 Task: Check the sale-to-list ratio of french doors in the last 1 year.
Action: Mouse moved to (930, 243)
Screenshot: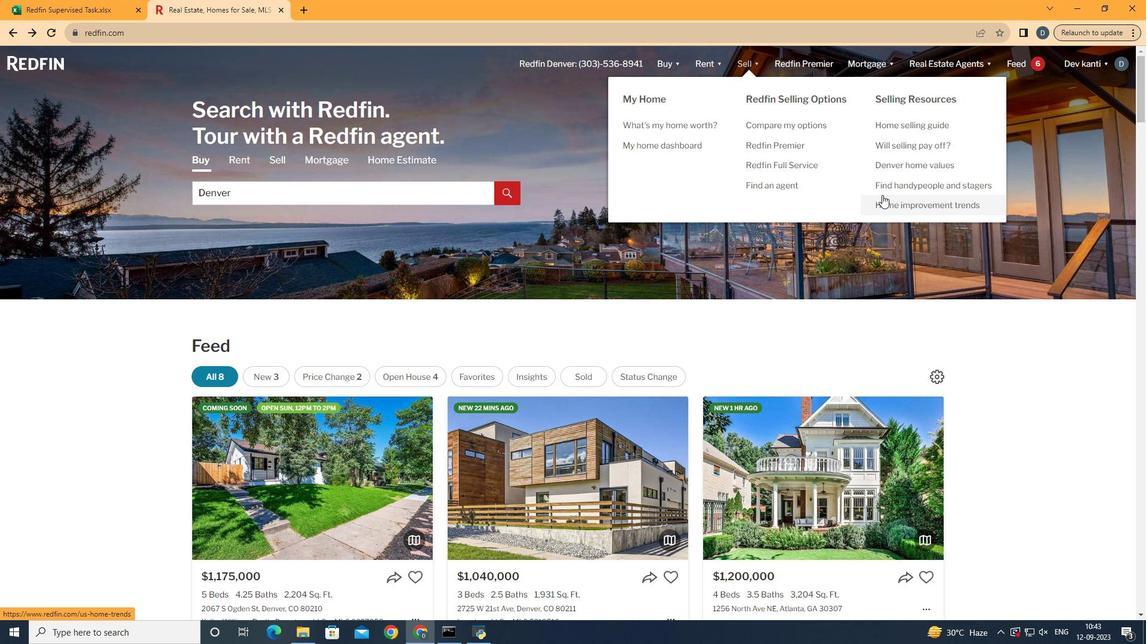 
Action: Mouse pressed left at (930, 243)
Screenshot: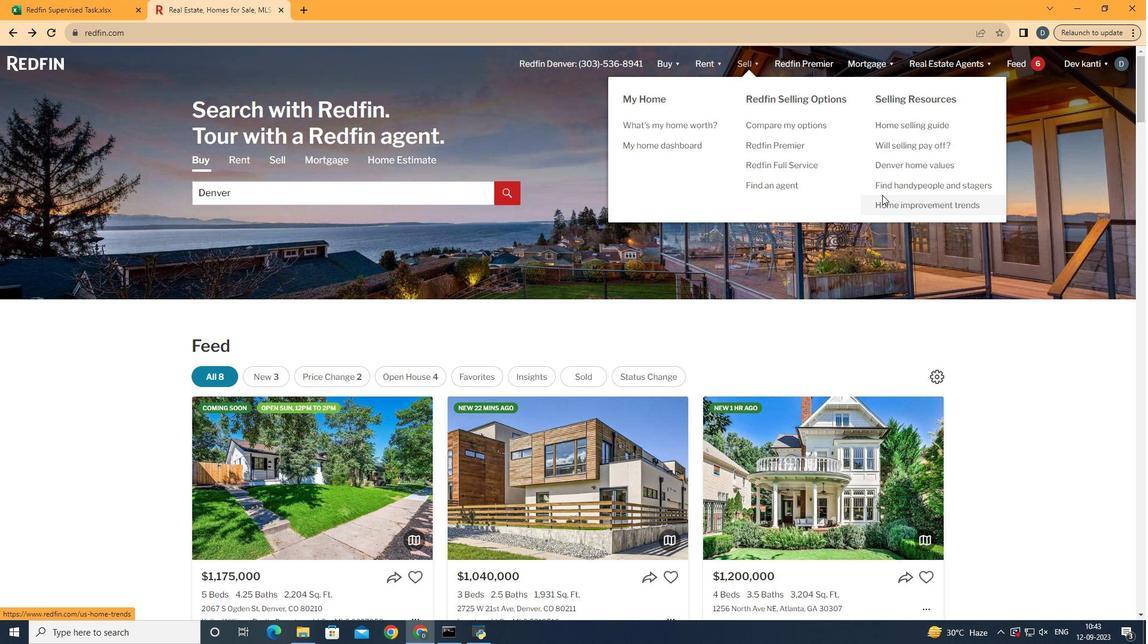 
Action: Mouse moved to (351, 273)
Screenshot: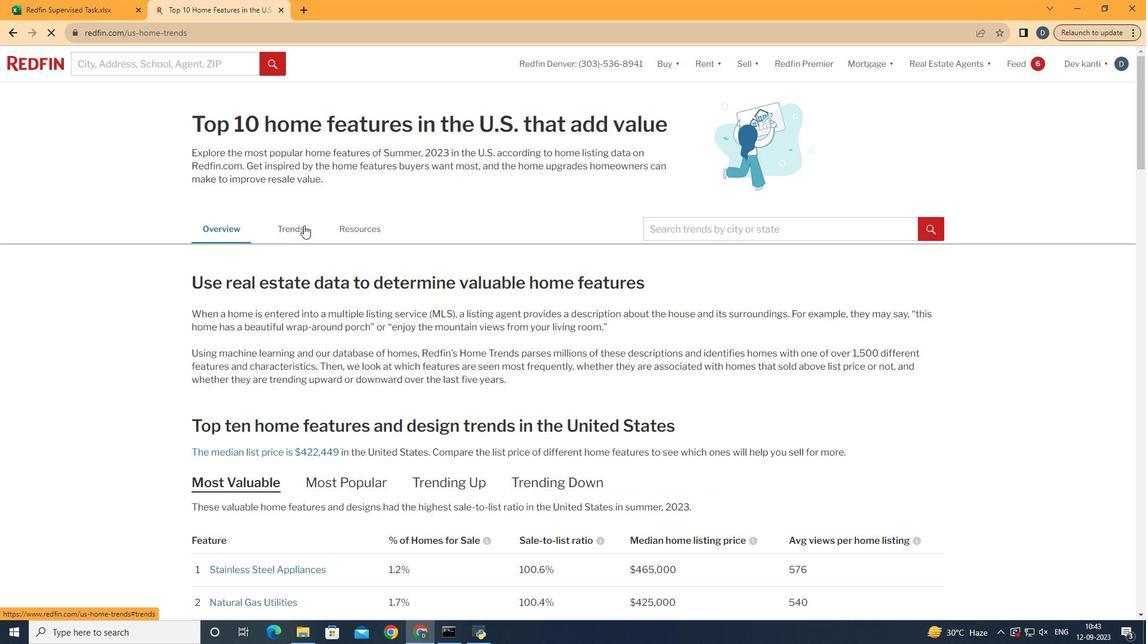 
Action: Mouse pressed left at (351, 273)
Screenshot: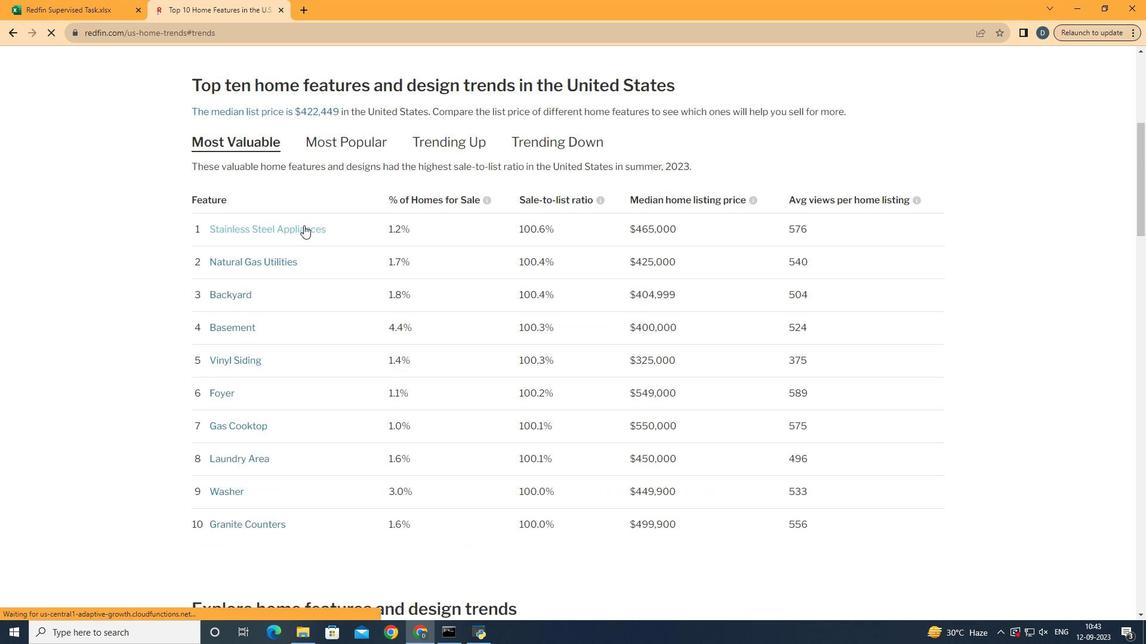 
Action: Mouse moved to (429, 330)
Screenshot: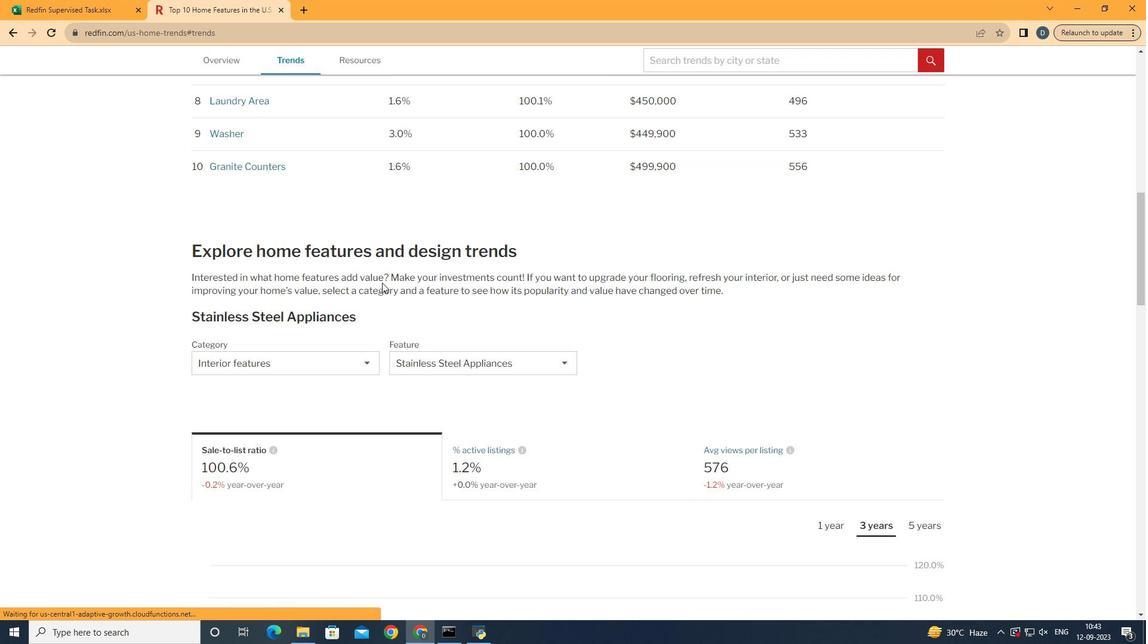 
Action: Mouse scrolled (429, 330) with delta (0, 0)
Screenshot: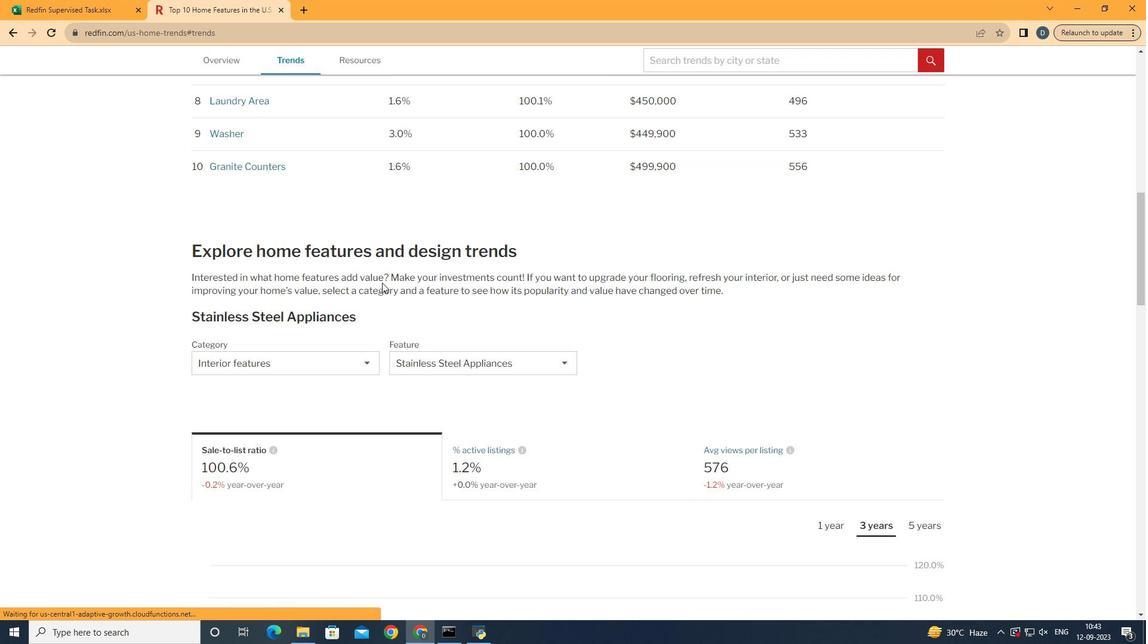 
Action: Mouse scrolled (429, 330) with delta (0, 0)
Screenshot: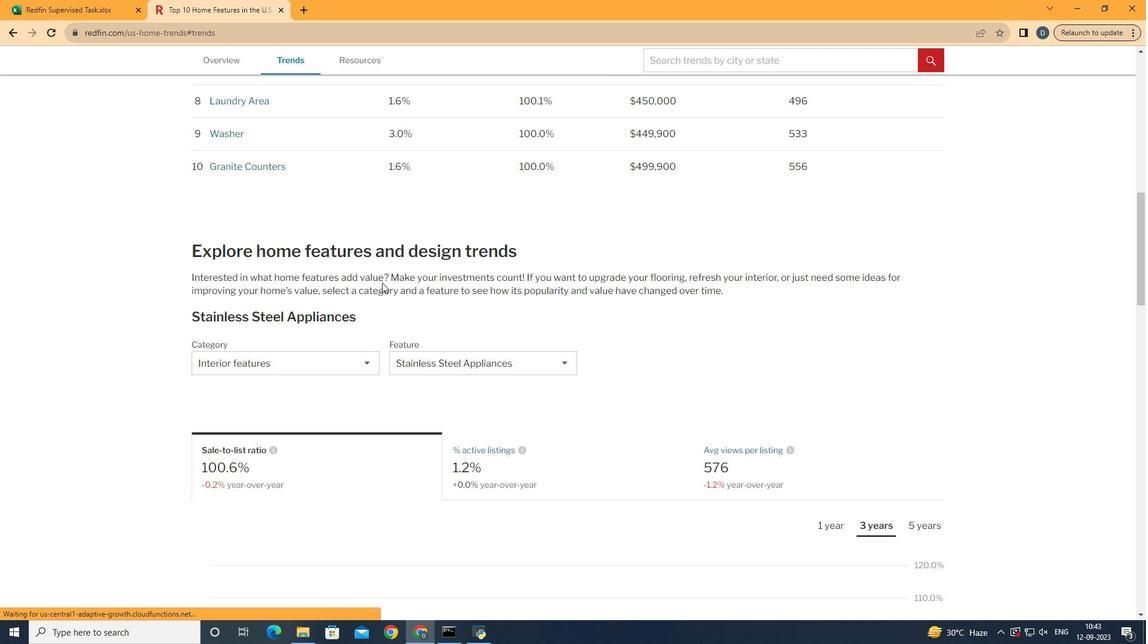 
Action: Mouse scrolled (429, 330) with delta (0, 0)
Screenshot: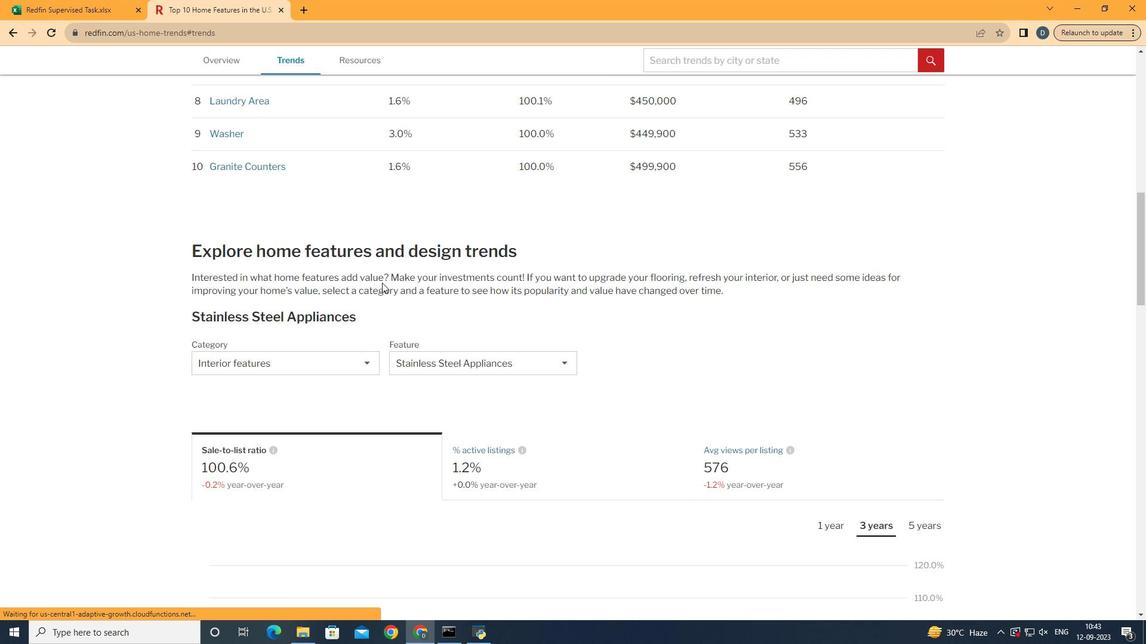 
Action: Mouse scrolled (429, 330) with delta (0, 0)
Screenshot: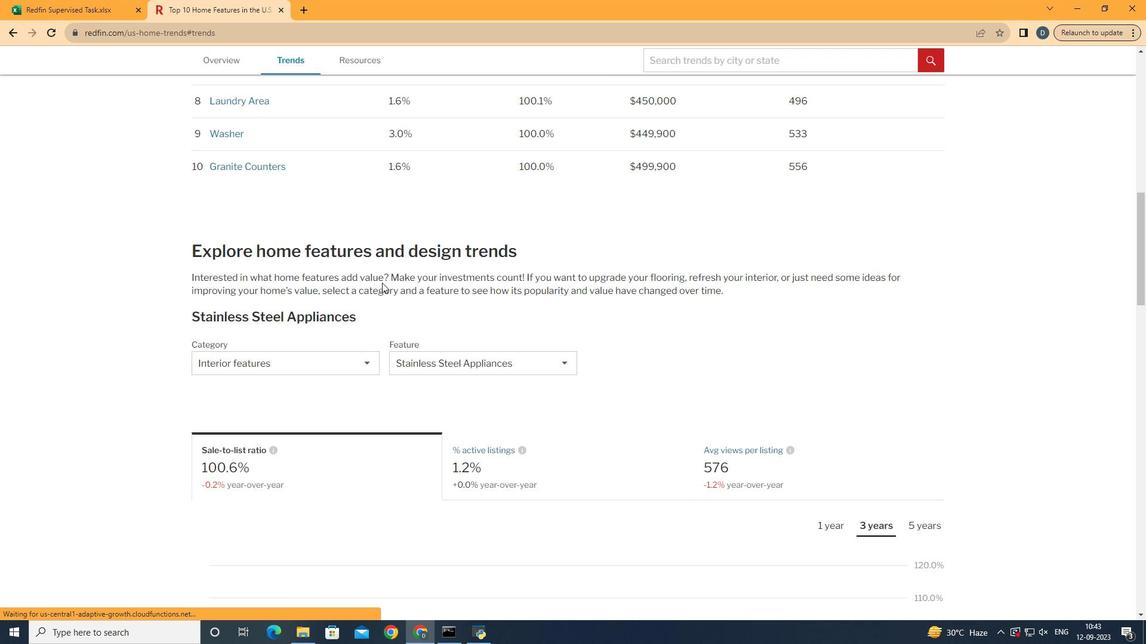 
Action: Mouse scrolled (429, 330) with delta (0, 0)
Screenshot: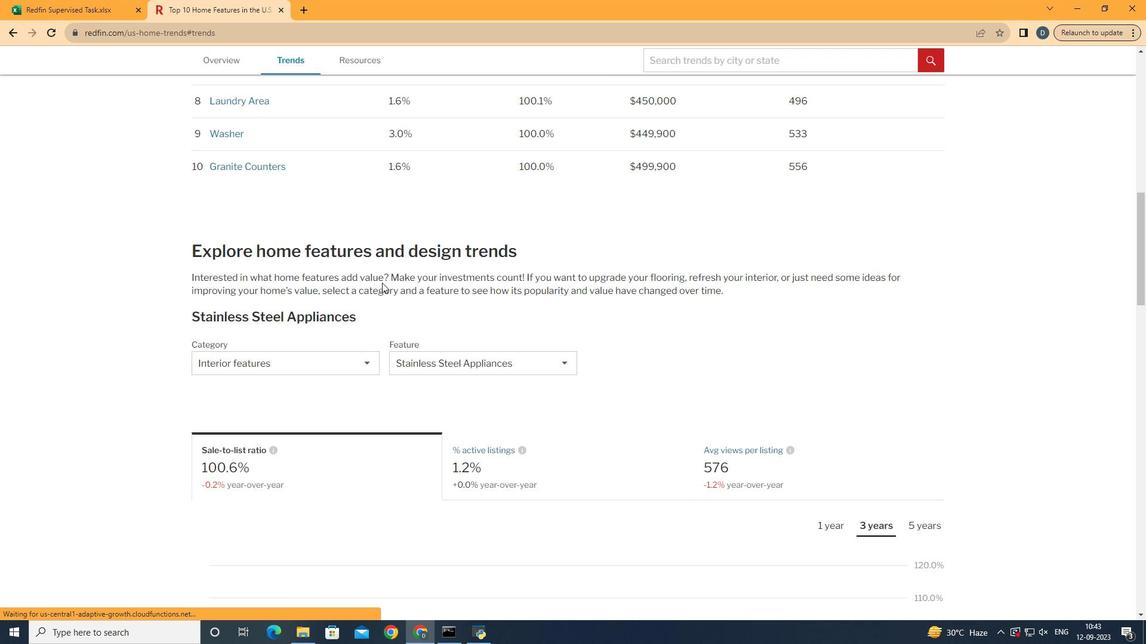 
Action: Mouse scrolled (429, 330) with delta (0, 0)
Screenshot: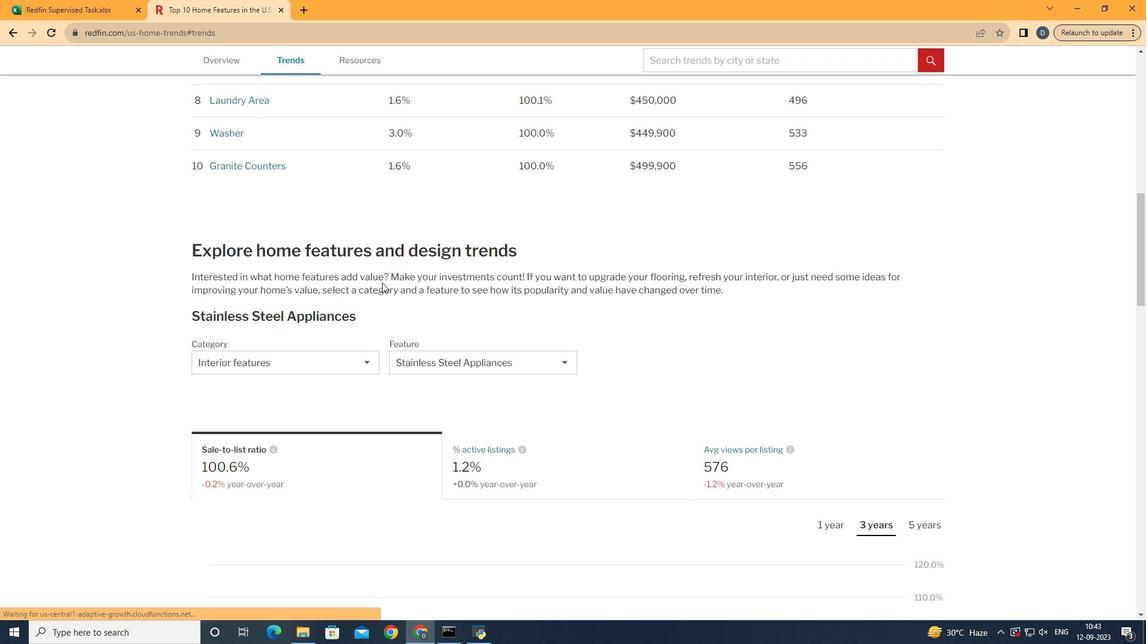 
Action: Mouse scrolled (429, 330) with delta (0, 0)
Screenshot: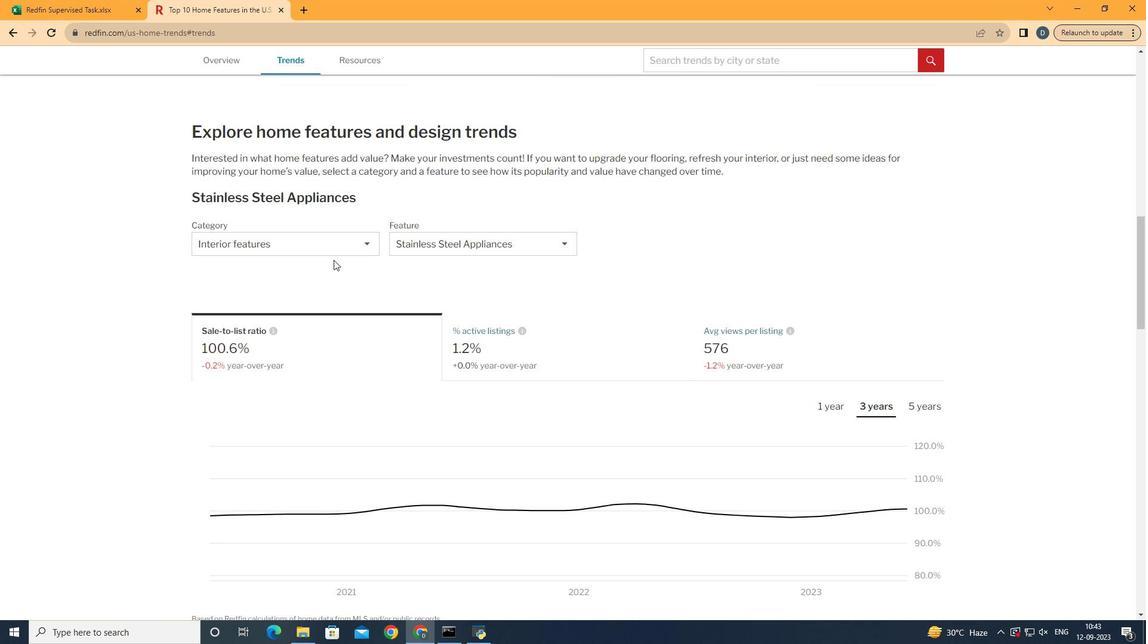 
Action: Mouse scrolled (429, 330) with delta (0, 0)
Screenshot: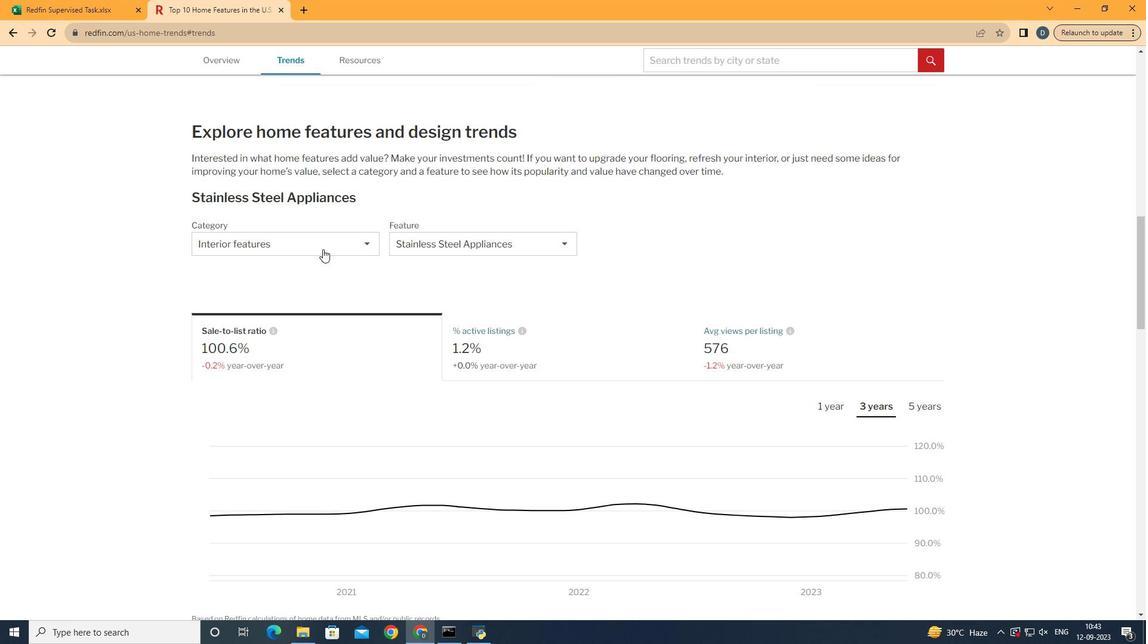 
Action: Mouse moved to (367, 288)
Screenshot: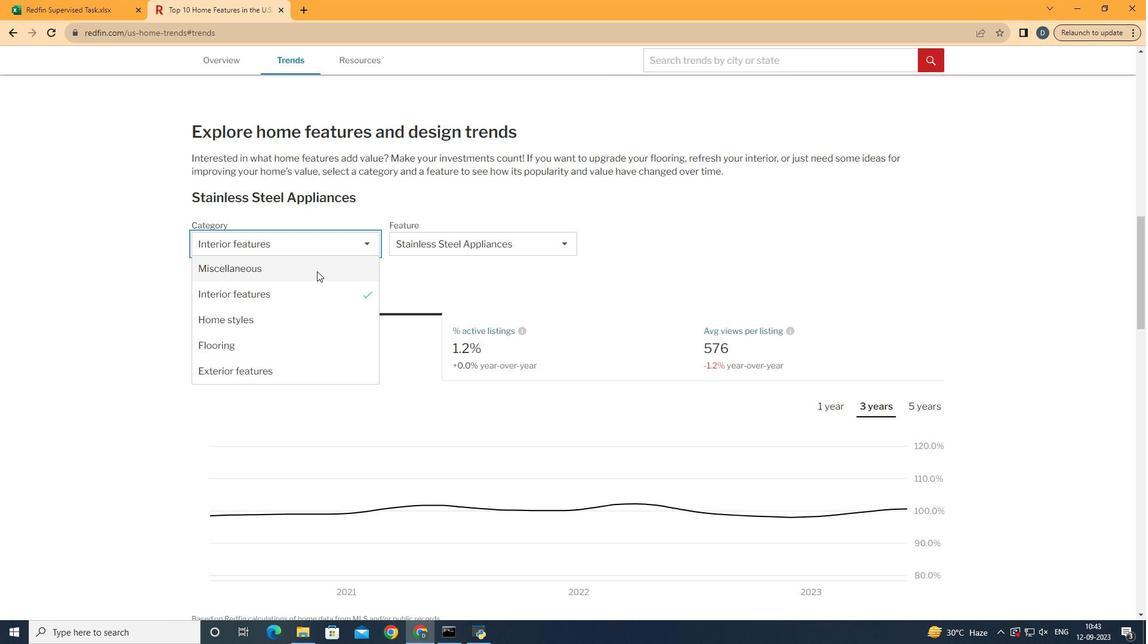 
Action: Mouse pressed left at (367, 288)
Screenshot: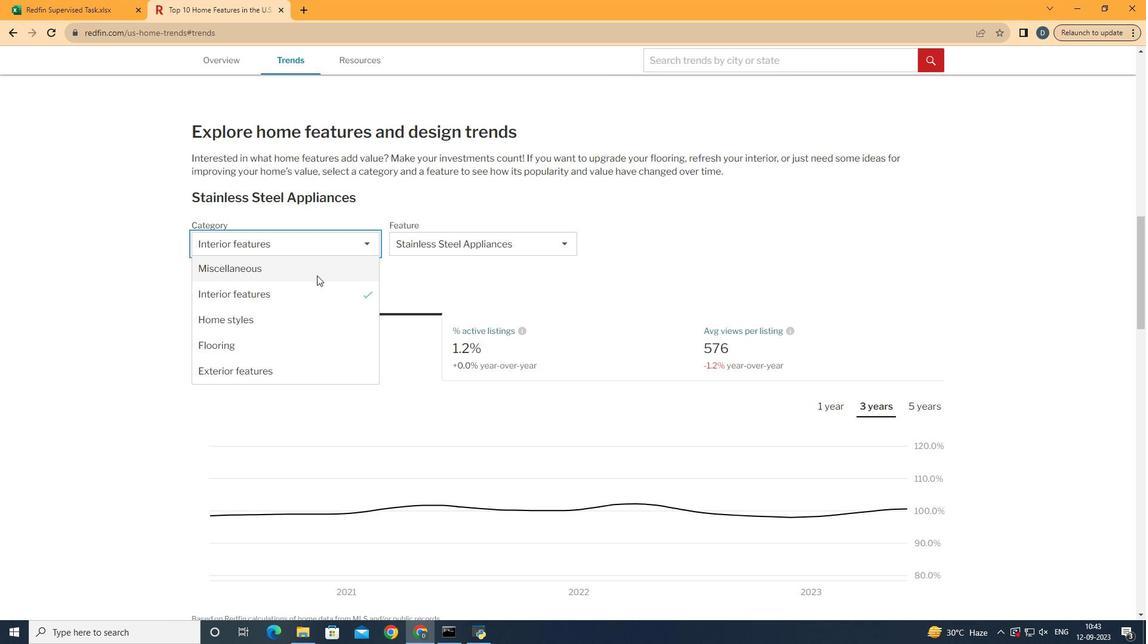
Action: Mouse moved to (364, 335)
Screenshot: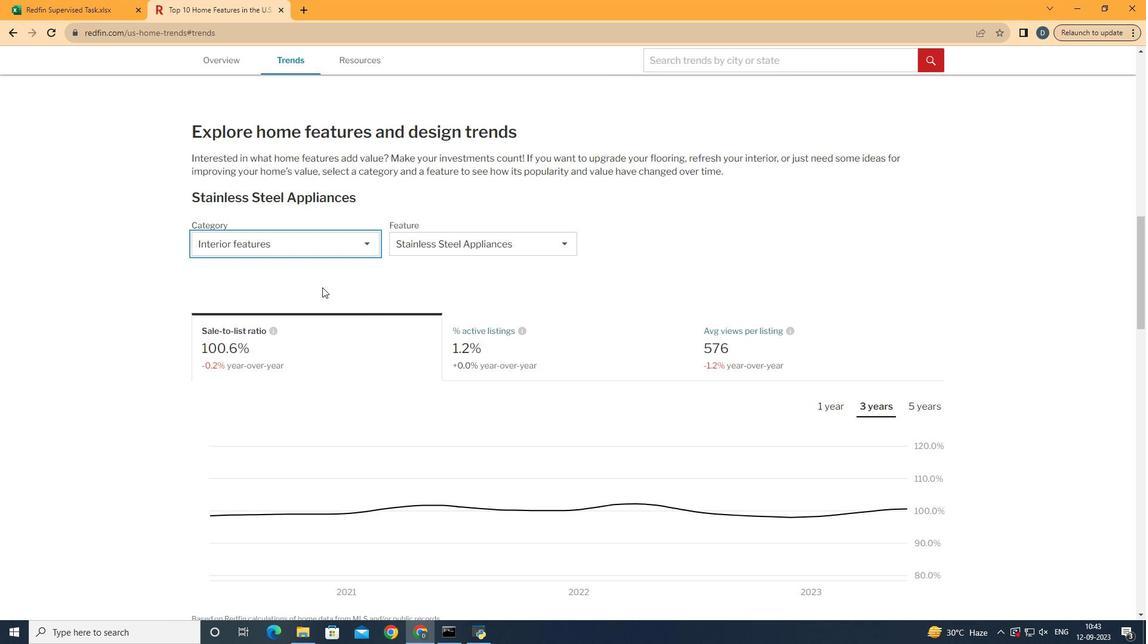 
Action: Mouse pressed left at (364, 335)
Screenshot: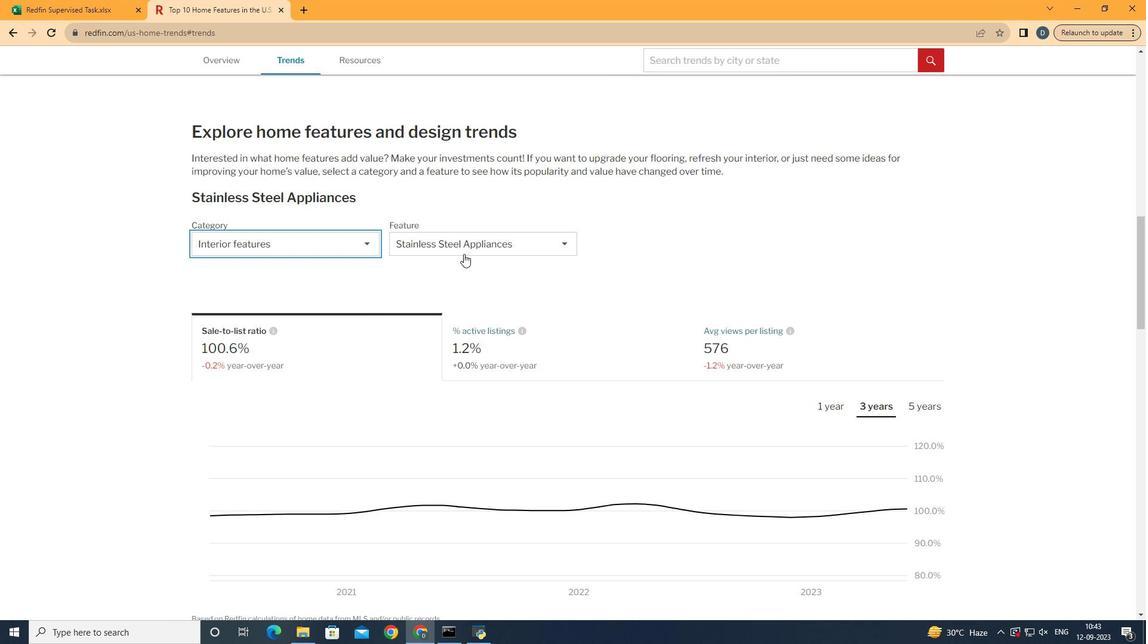 
Action: Mouse moved to (511, 302)
Screenshot: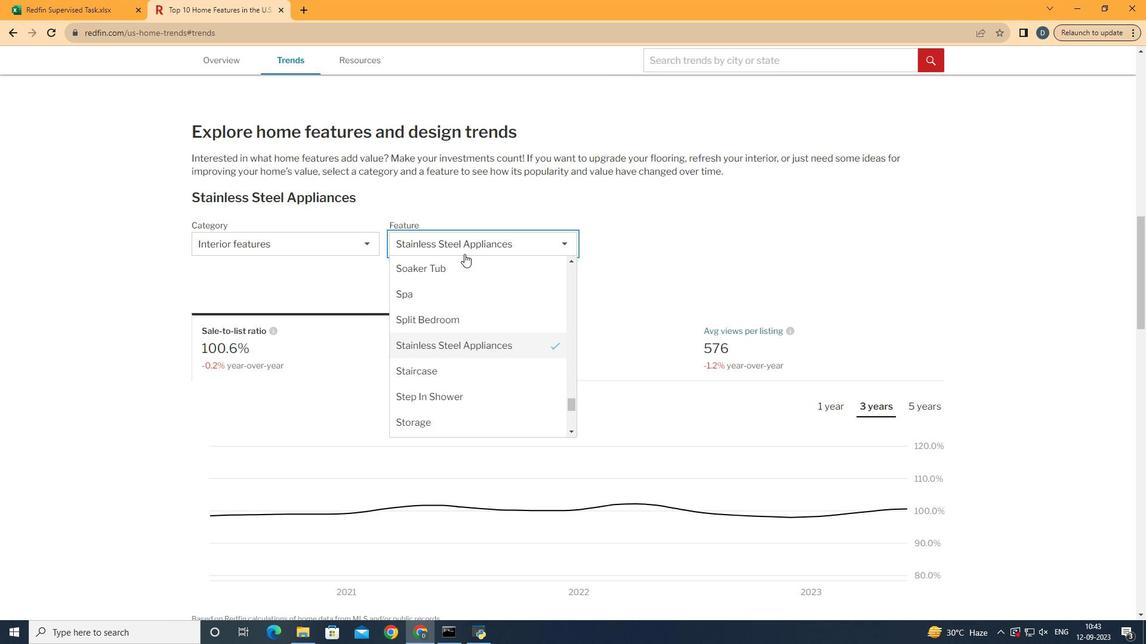 
Action: Mouse pressed left at (511, 302)
Screenshot: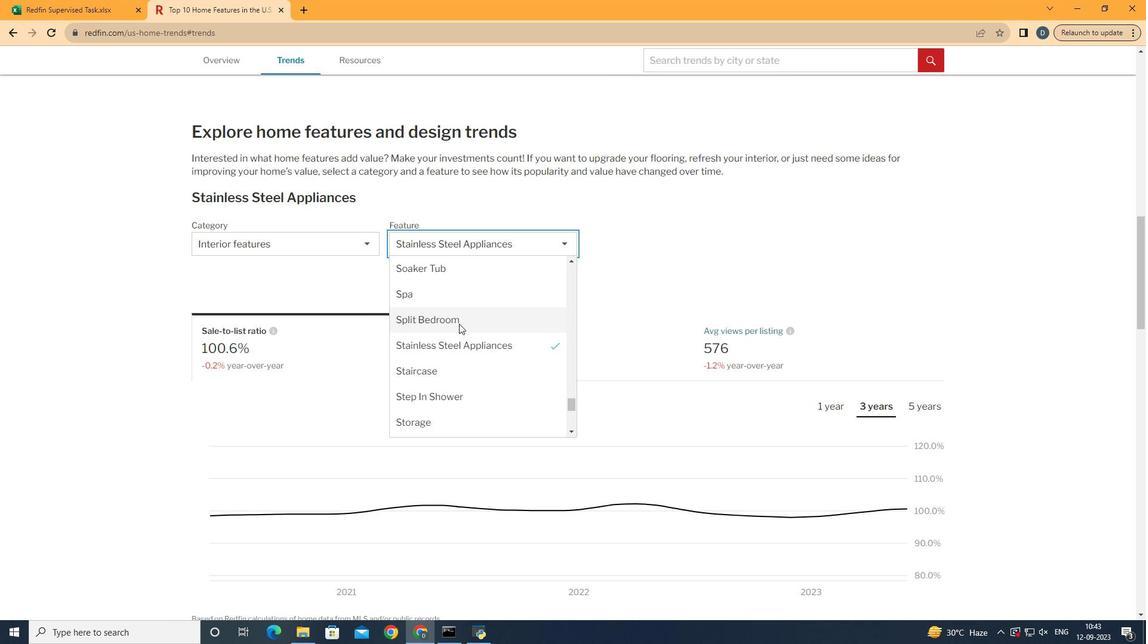 
Action: Mouse moved to (503, 374)
Screenshot: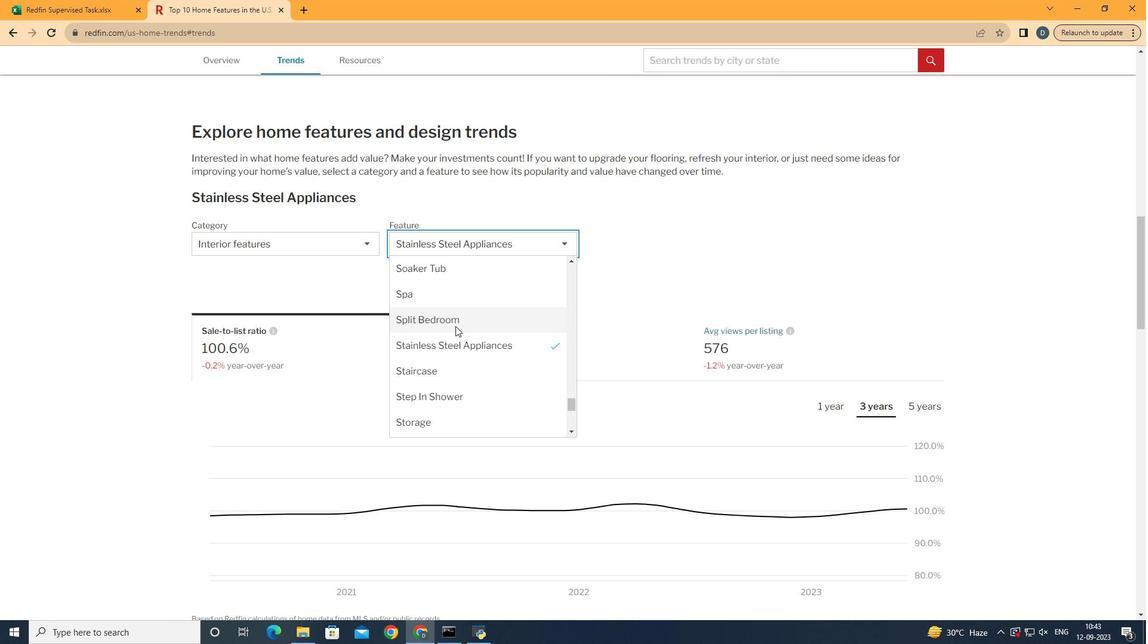 
Action: Mouse scrolled (503, 374) with delta (0, 0)
Screenshot: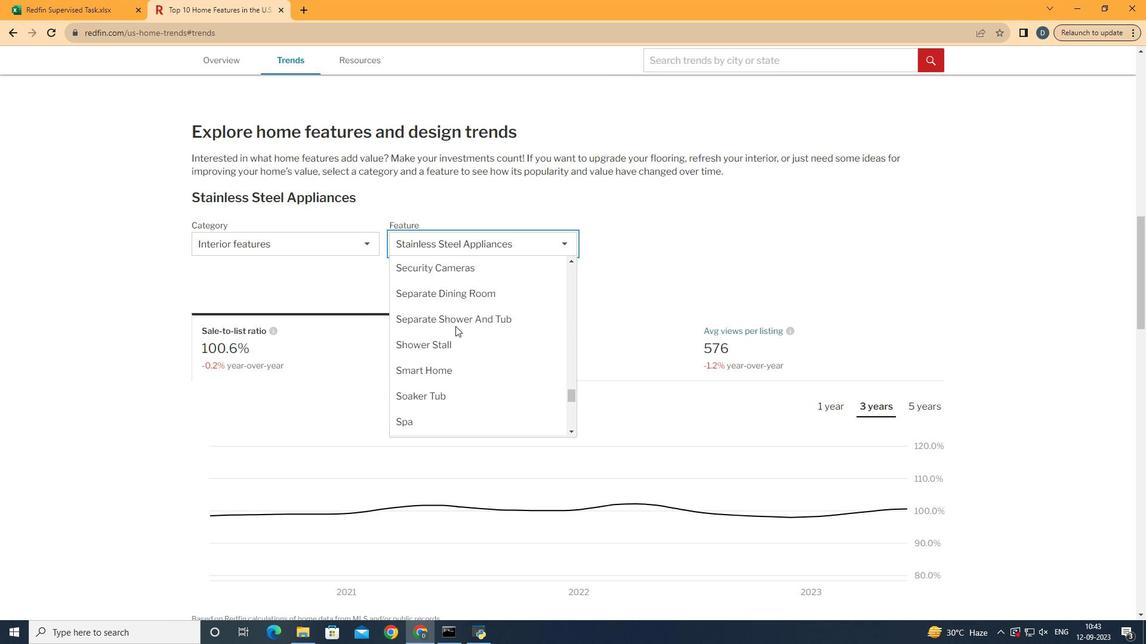 
Action: Mouse scrolled (503, 374) with delta (0, 0)
Screenshot: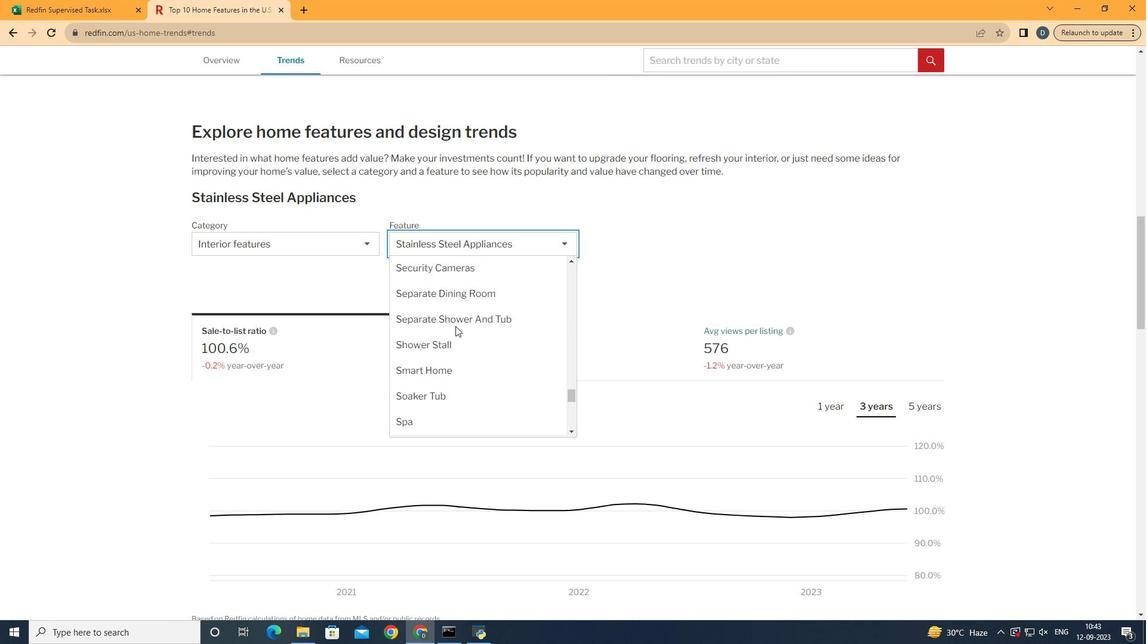 
Action: Mouse scrolled (503, 374) with delta (0, 0)
Screenshot: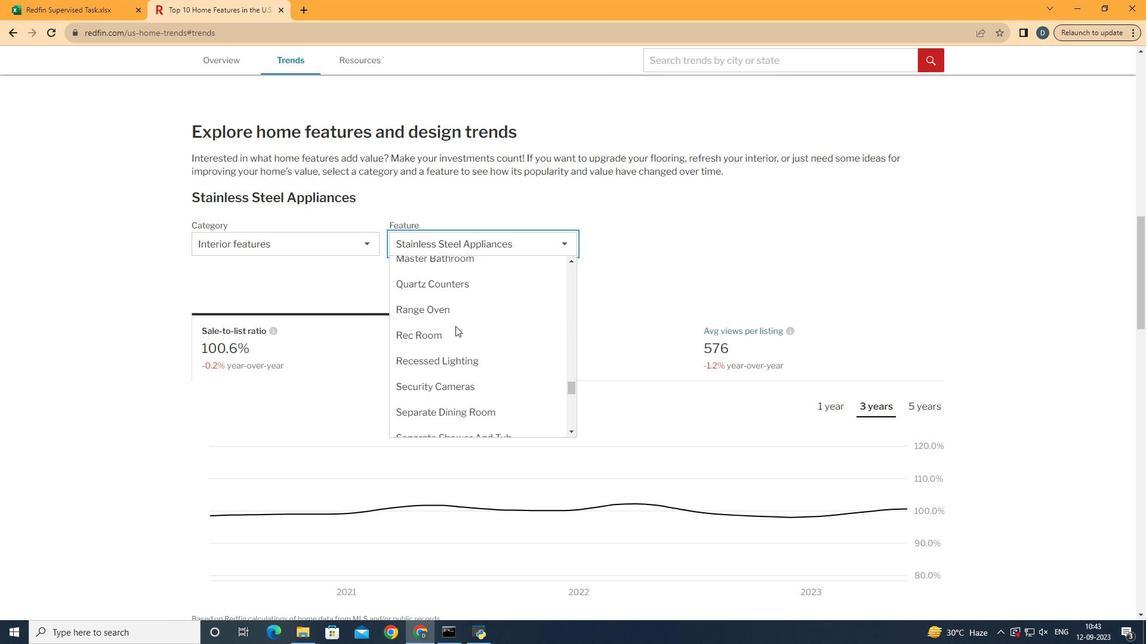
Action: Mouse scrolled (503, 374) with delta (0, 0)
Screenshot: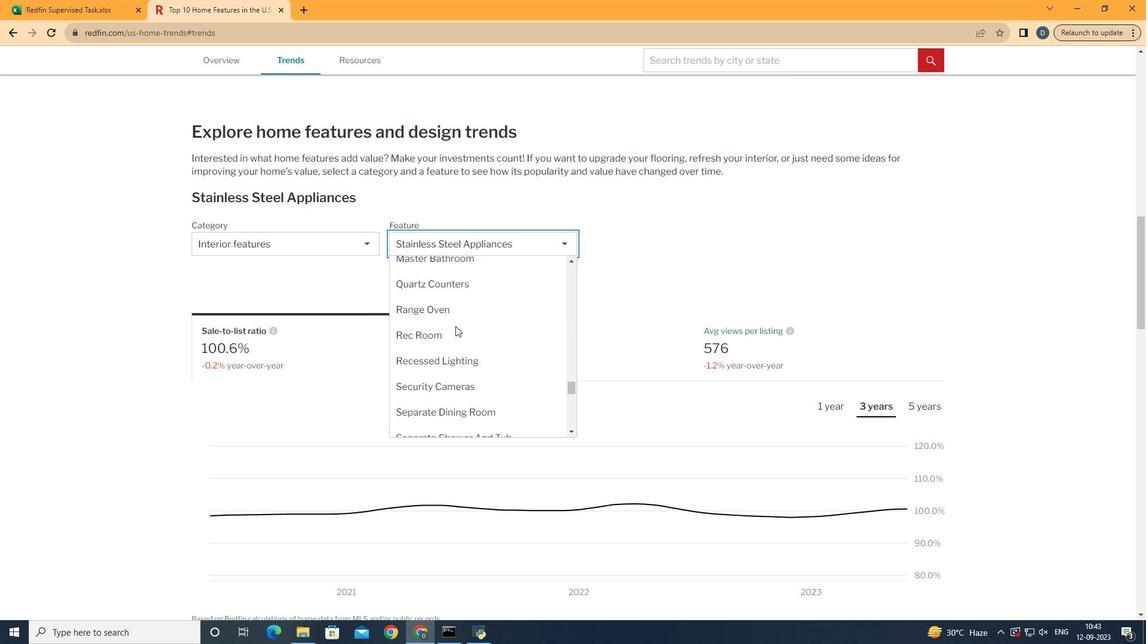 
Action: Mouse scrolled (503, 374) with delta (0, 0)
Screenshot: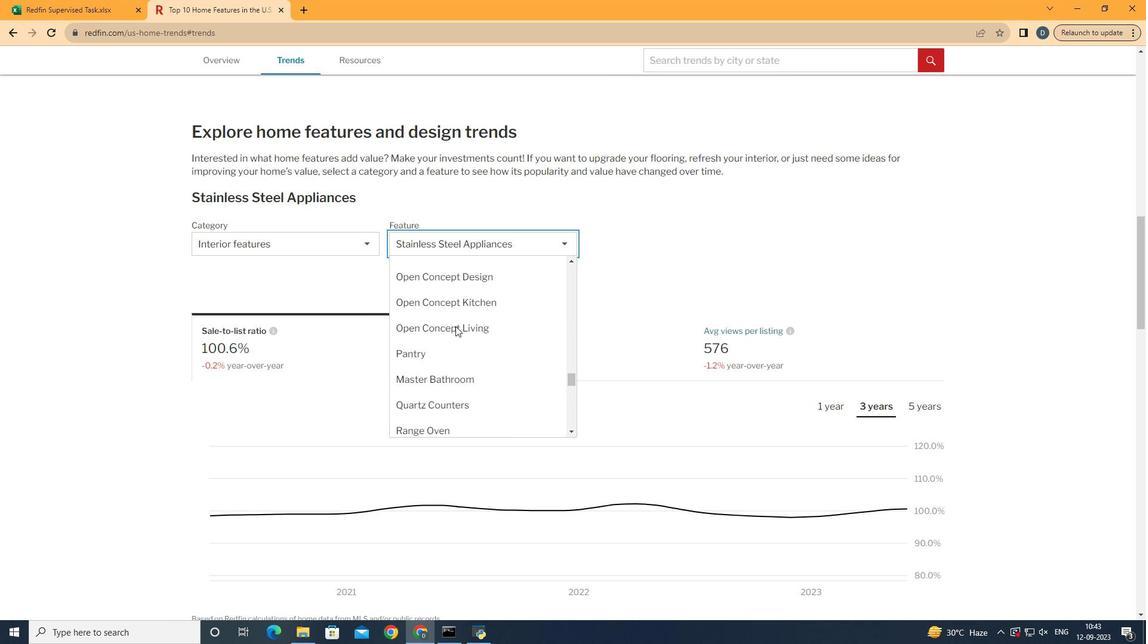 
Action: Mouse scrolled (503, 374) with delta (0, 0)
Screenshot: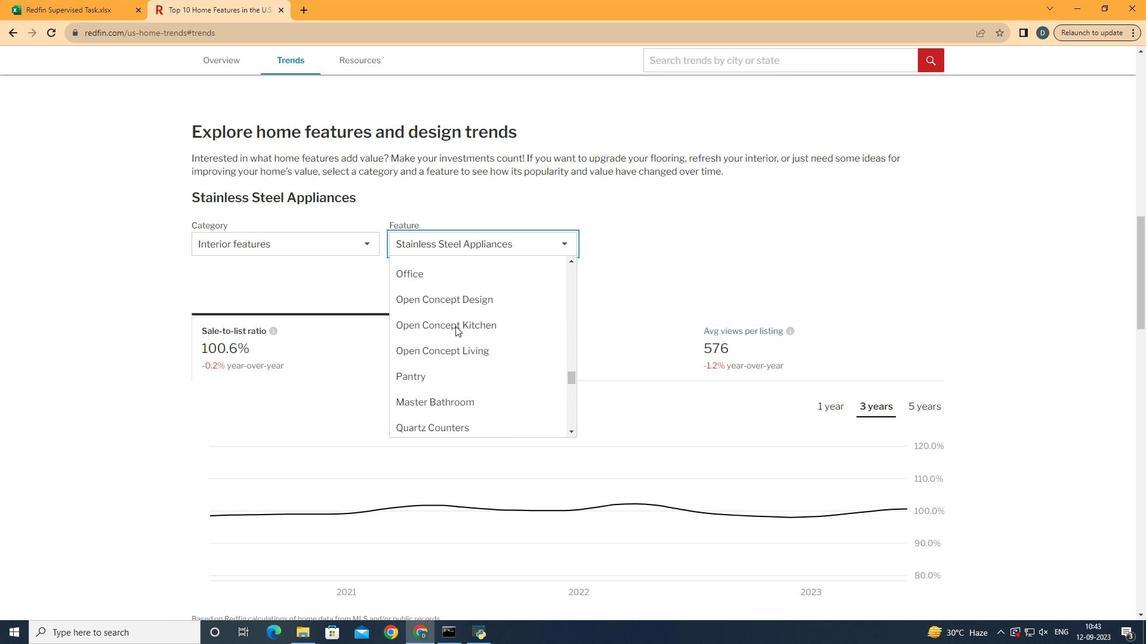 
Action: Mouse scrolled (503, 374) with delta (0, 0)
Screenshot: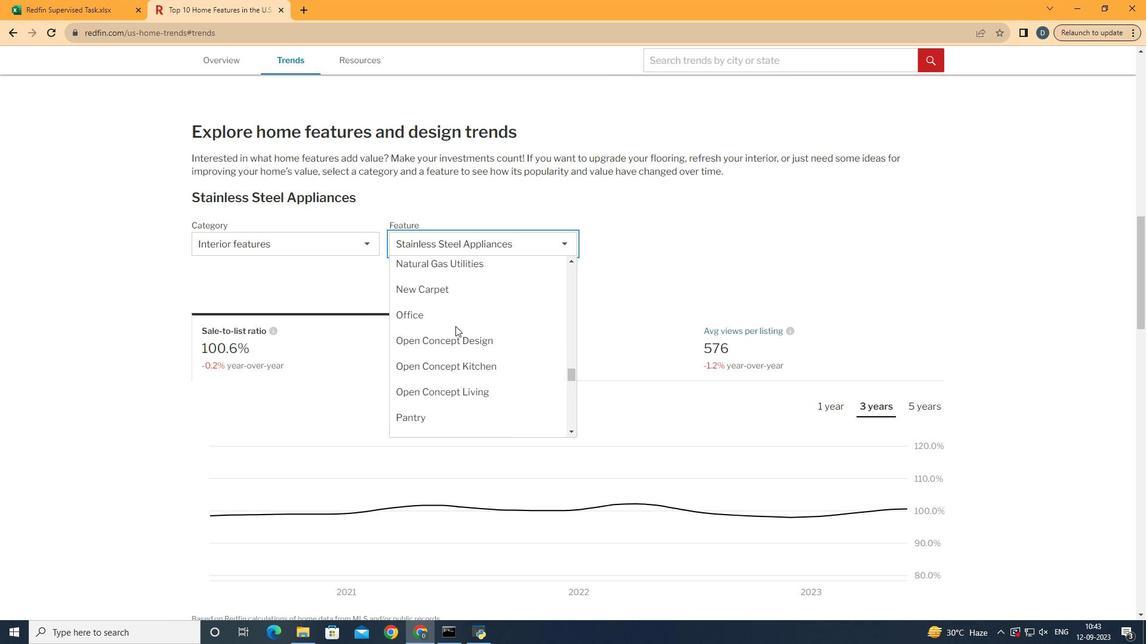 
Action: Mouse scrolled (503, 374) with delta (0, 0)
Screenshot: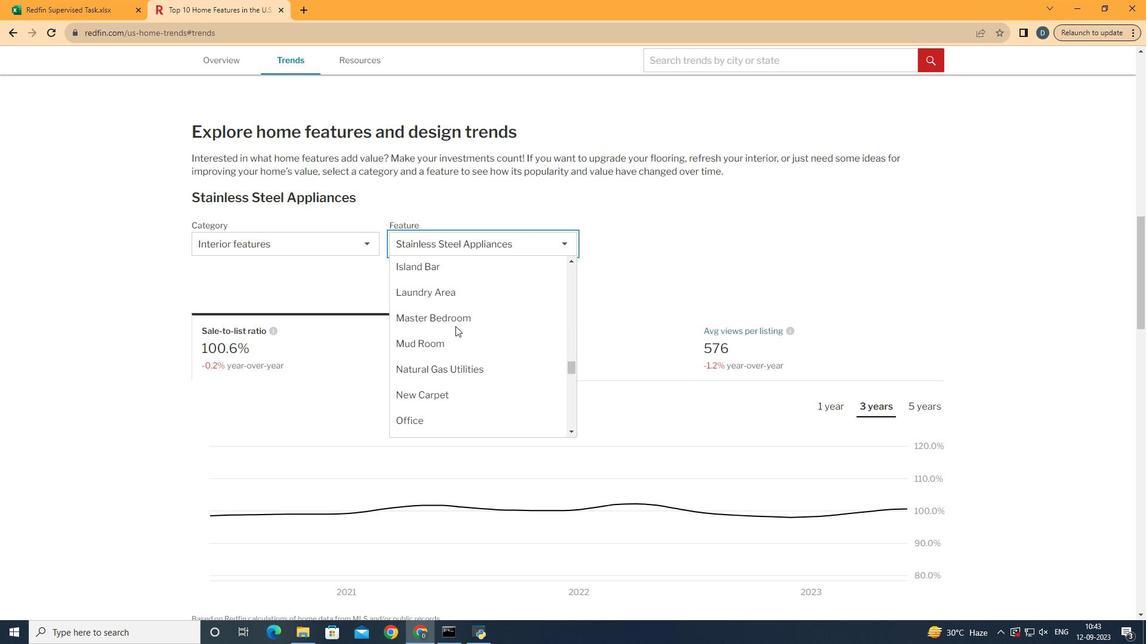
Action: Mouse moved to (503, 374)
Screenshot: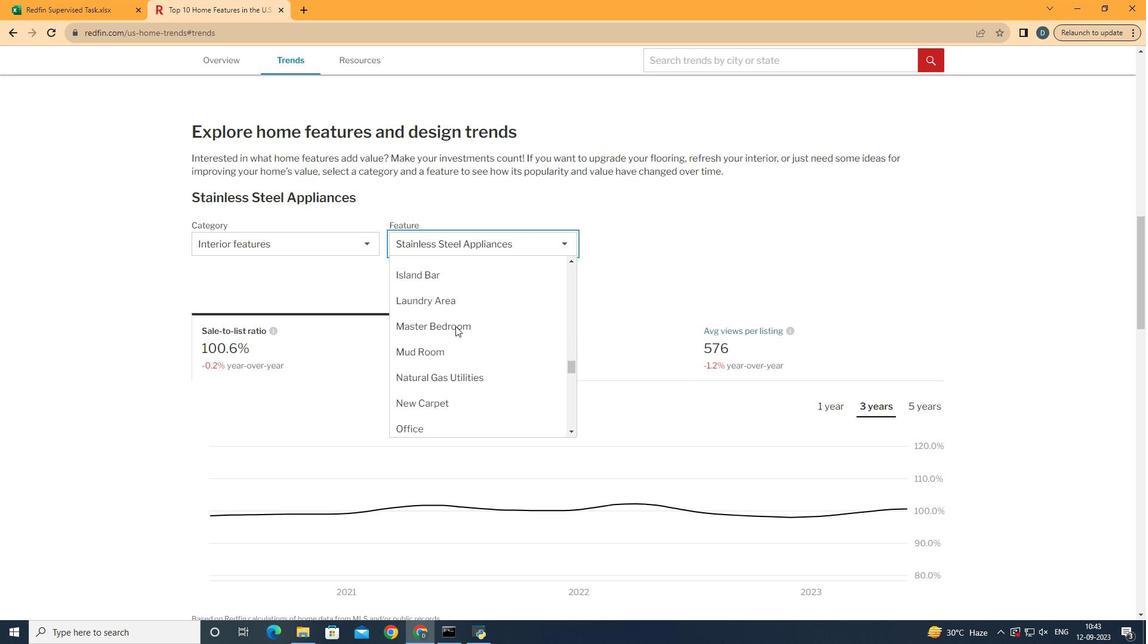 
Action: Mouse scrolled (503, 374) with delta (0, 0)
Screenshot: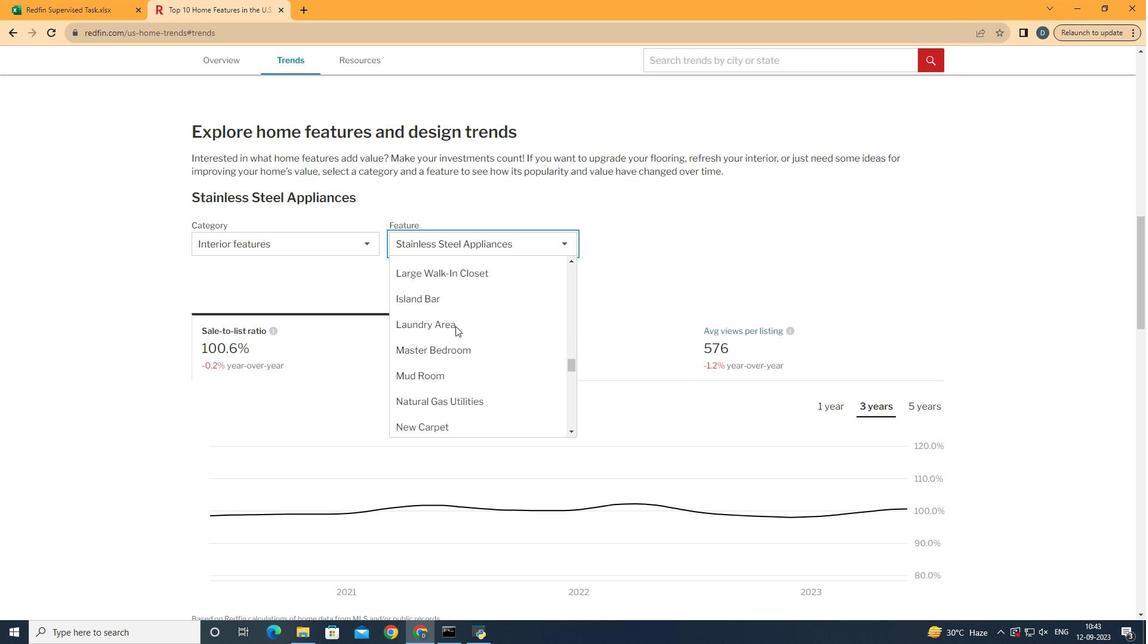 
Action: Mouse scrolled (503, 374) with delta (0, 0)
Screenshot: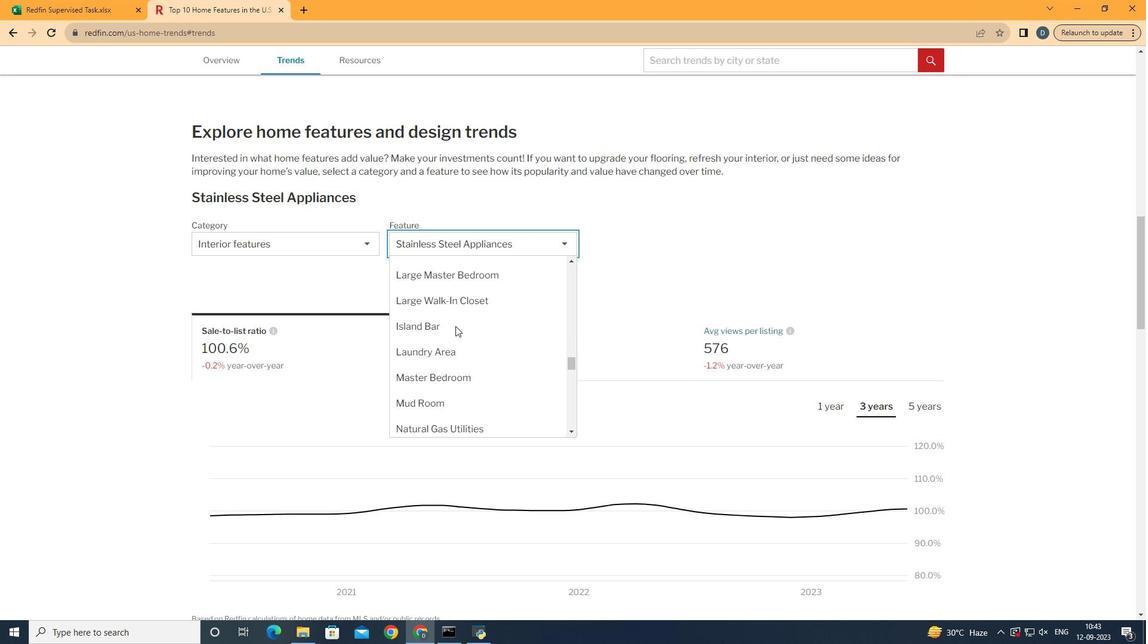 
Action: Mouse scrolled (503, 374) with delta (0, 0)
Screenshot: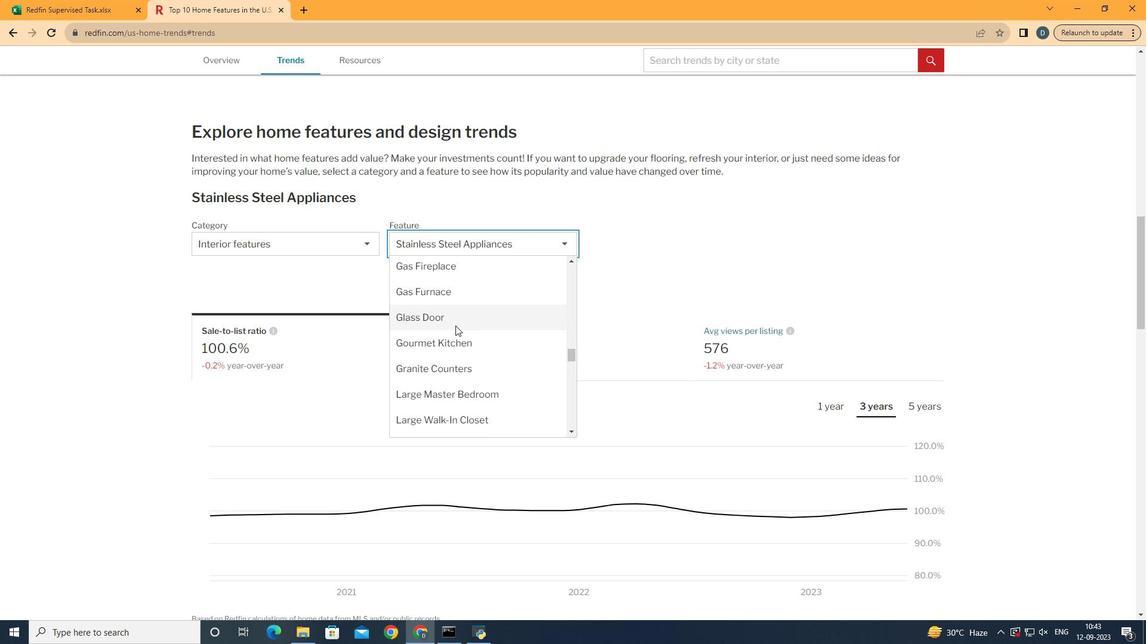 
Action: Mouse scrolled (503, 374) with delta (0, 0)
Screenshot: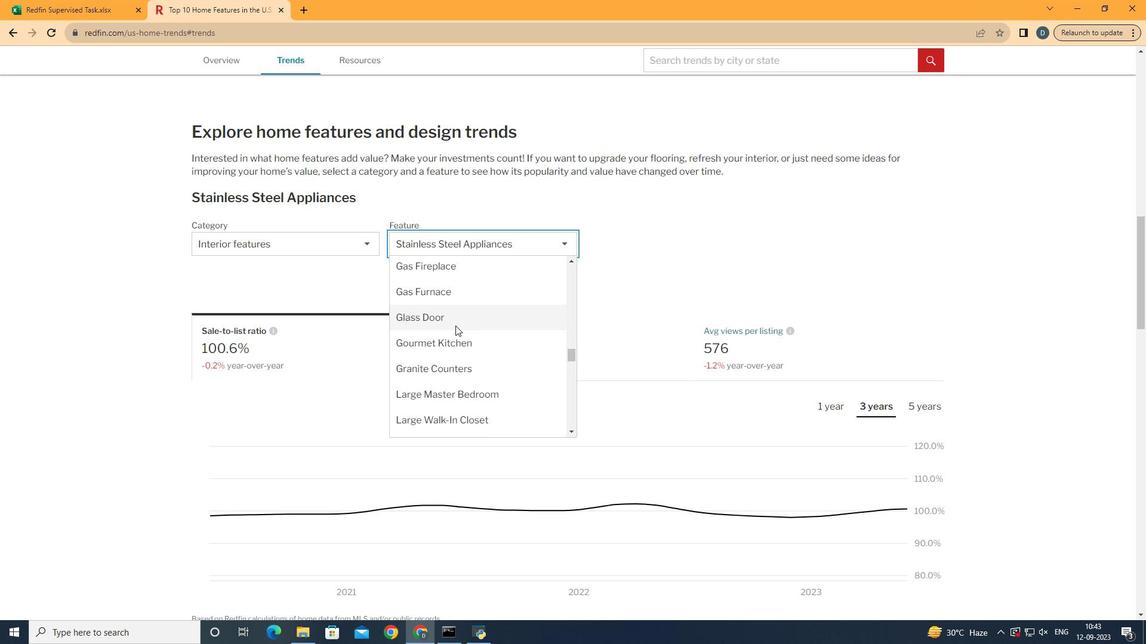 
Action: Mouse moved to (503, 373)
Screenshot: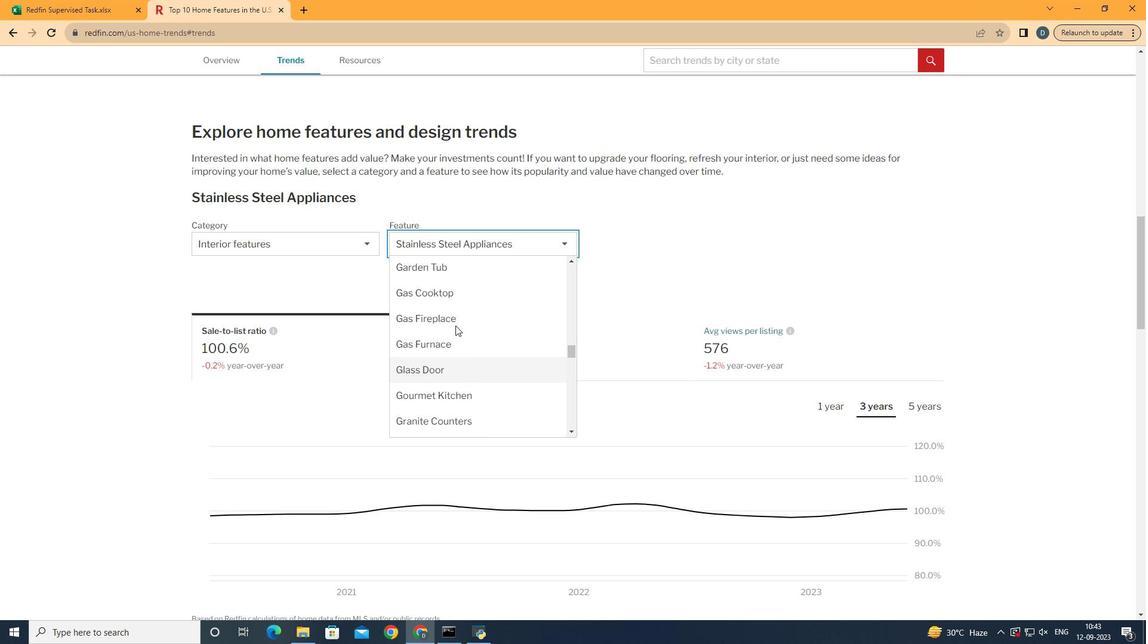 
Action: Mouse scrolled (503, 374) with delta (0, 0)
Screenshot: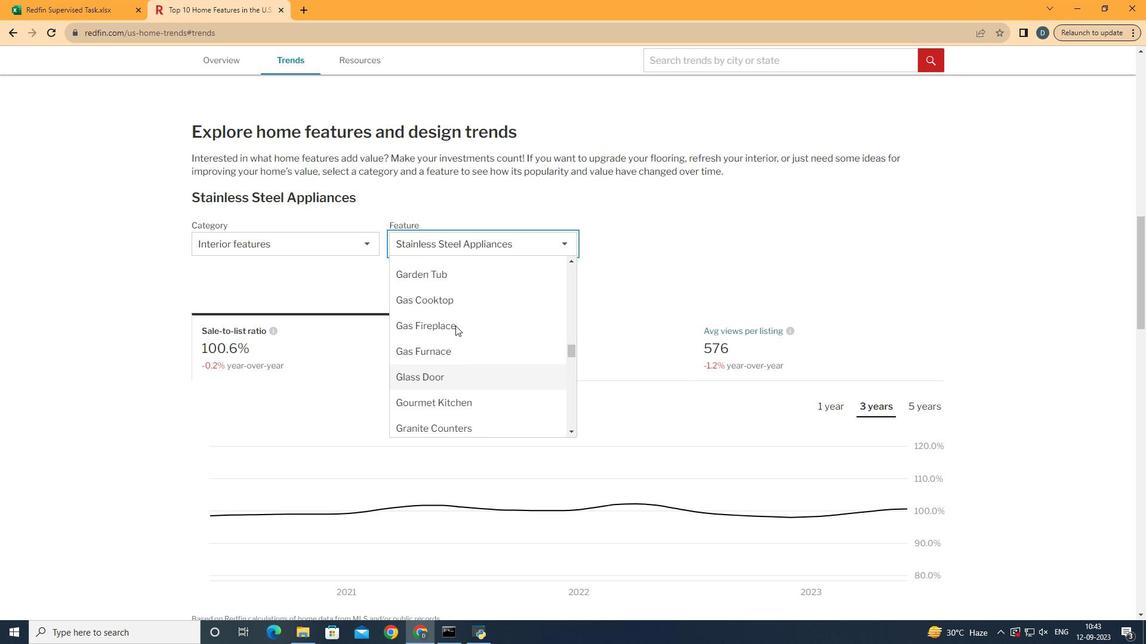 
Action: Mouse scrolled (503, 374) with delta (0, 0)
Screenshot: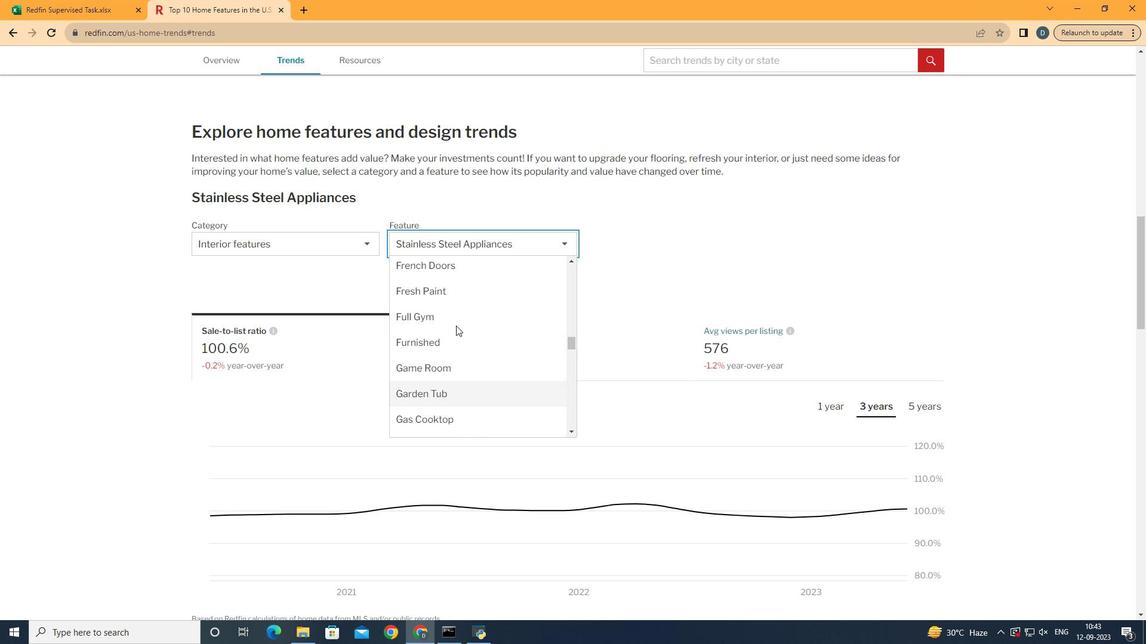 
Action: Mouse scrolled (503, 374) with delta (0, 0)
Screenshot: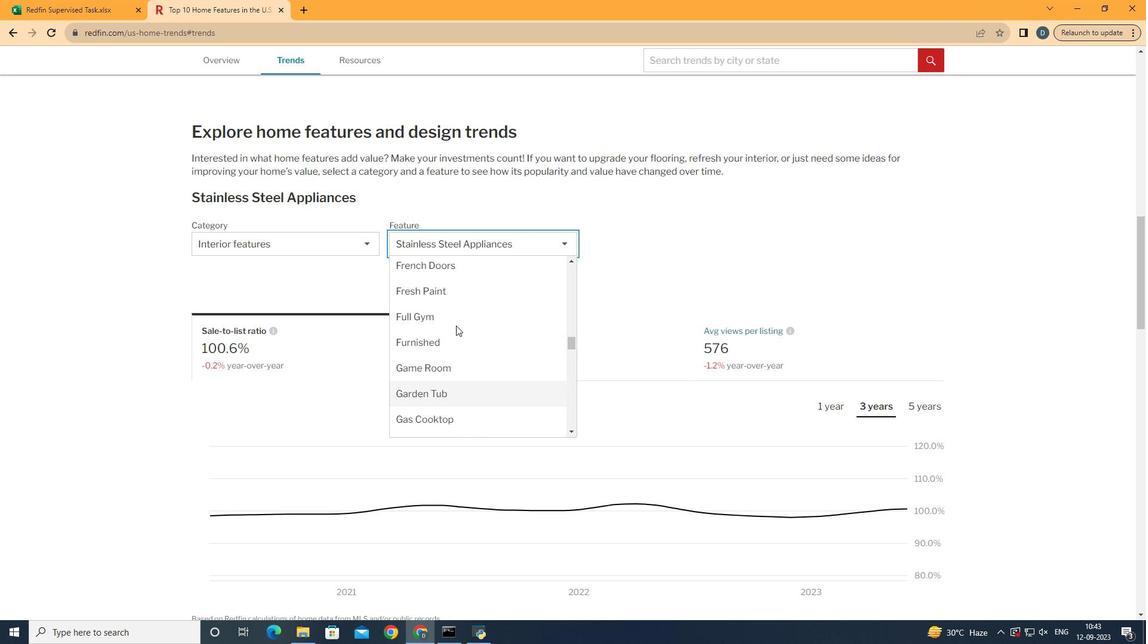 
Action: Mouse moved to (503, 373)
Screenshot: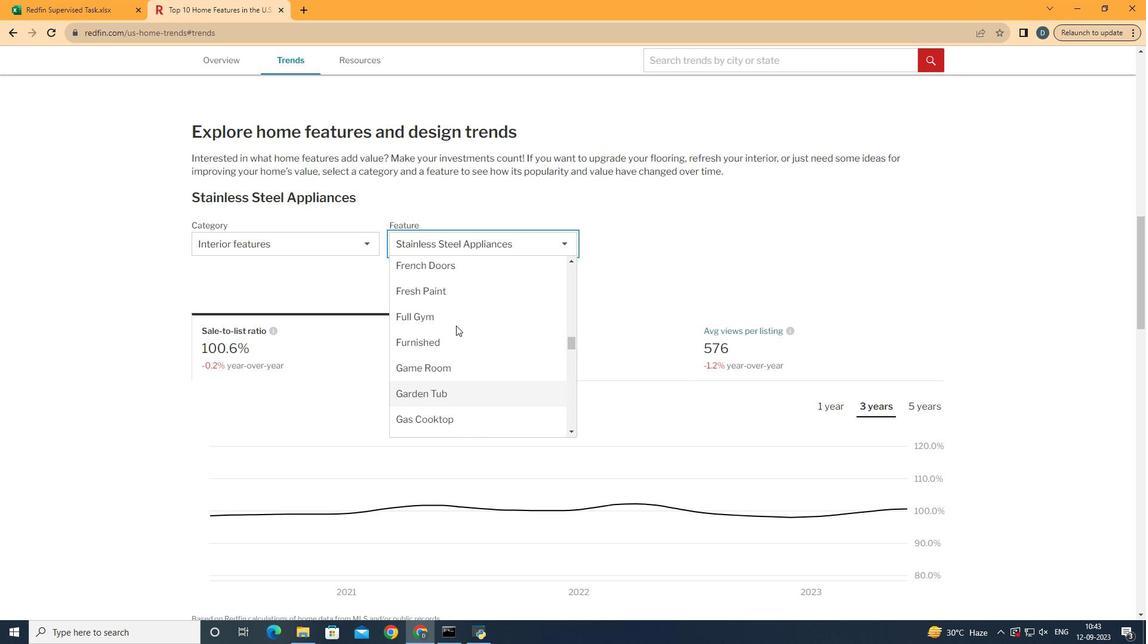 
Action: Mouse scrolled (503, 374) with delta (0, 0)
Screenshot: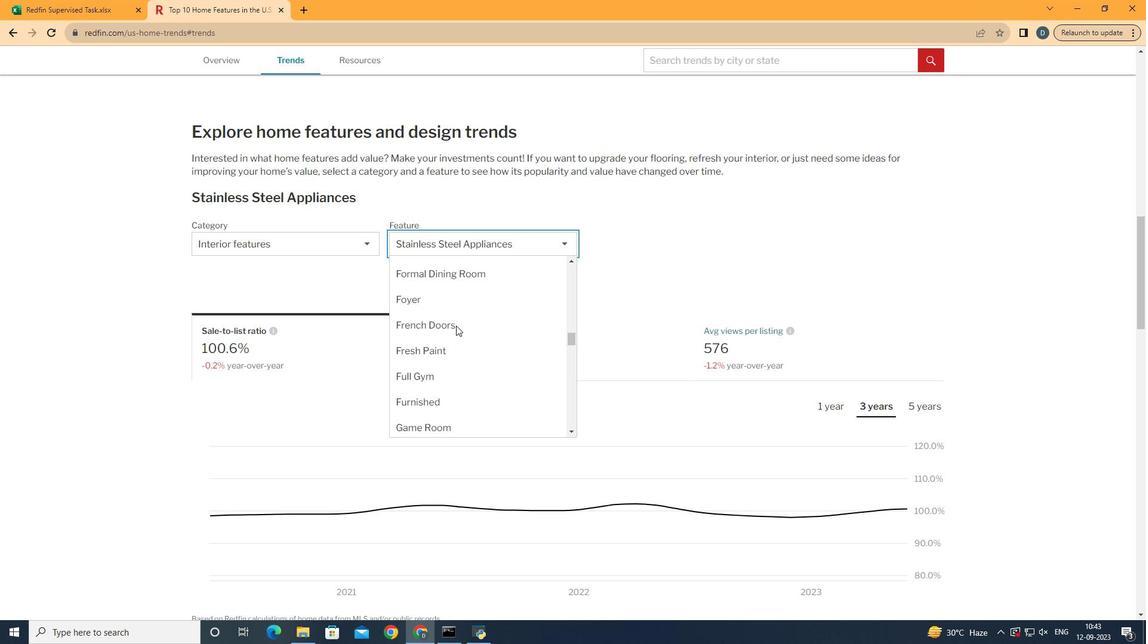 
Action: Mouse moved to (531, 371)
Screenshot: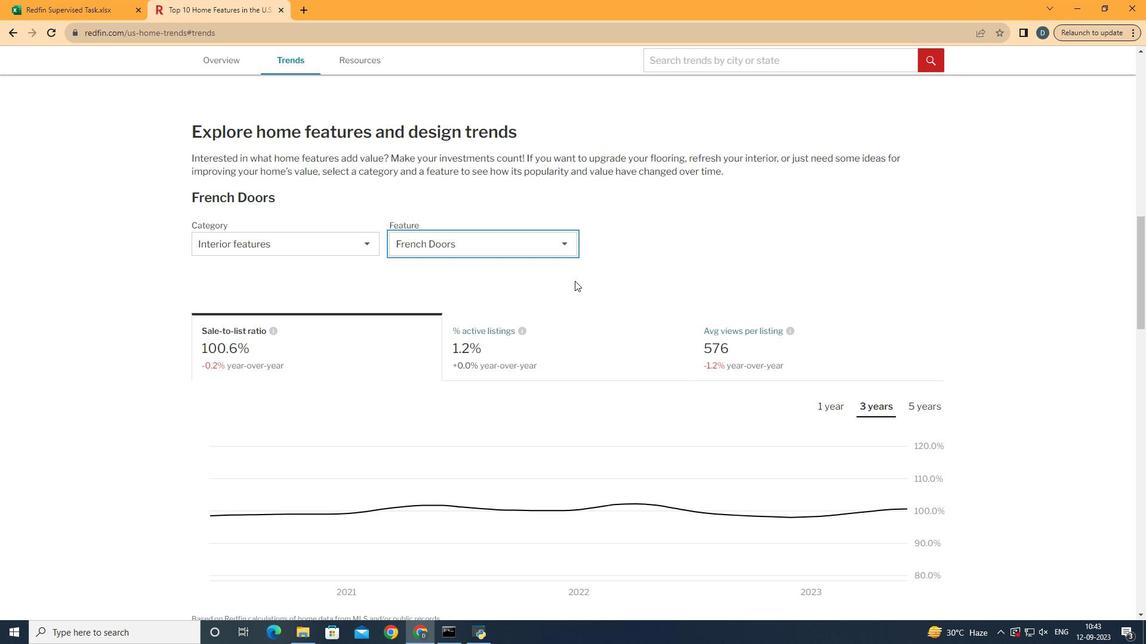 
Action: Mouse pressed left at (531, 371)
Screenshot: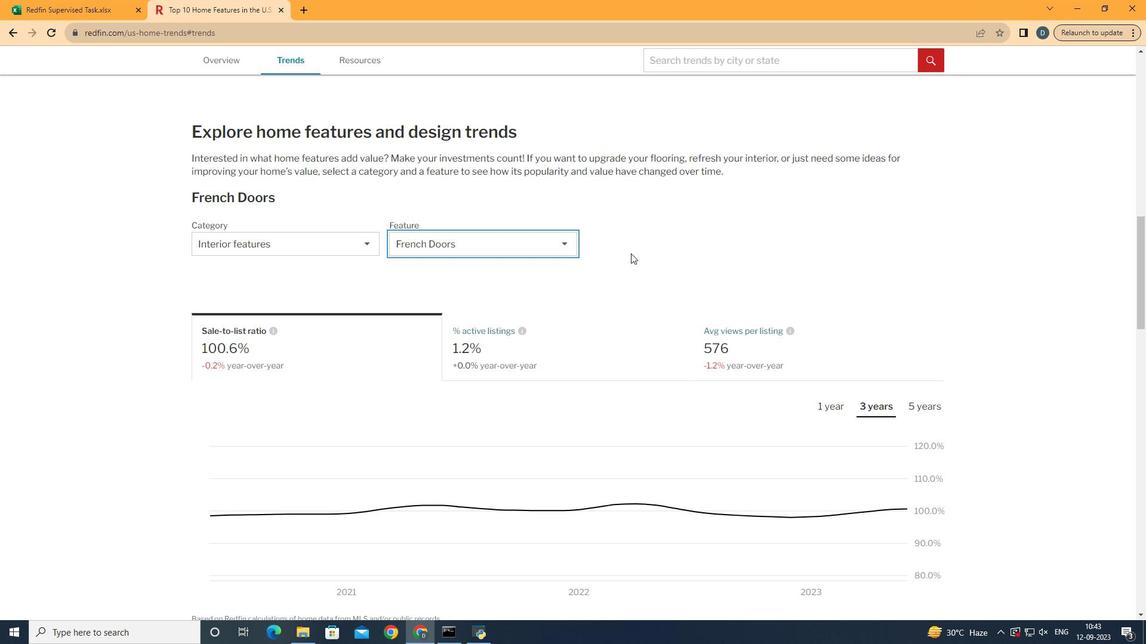 
Action: Mouse moved to (679, 301)
Screenshot: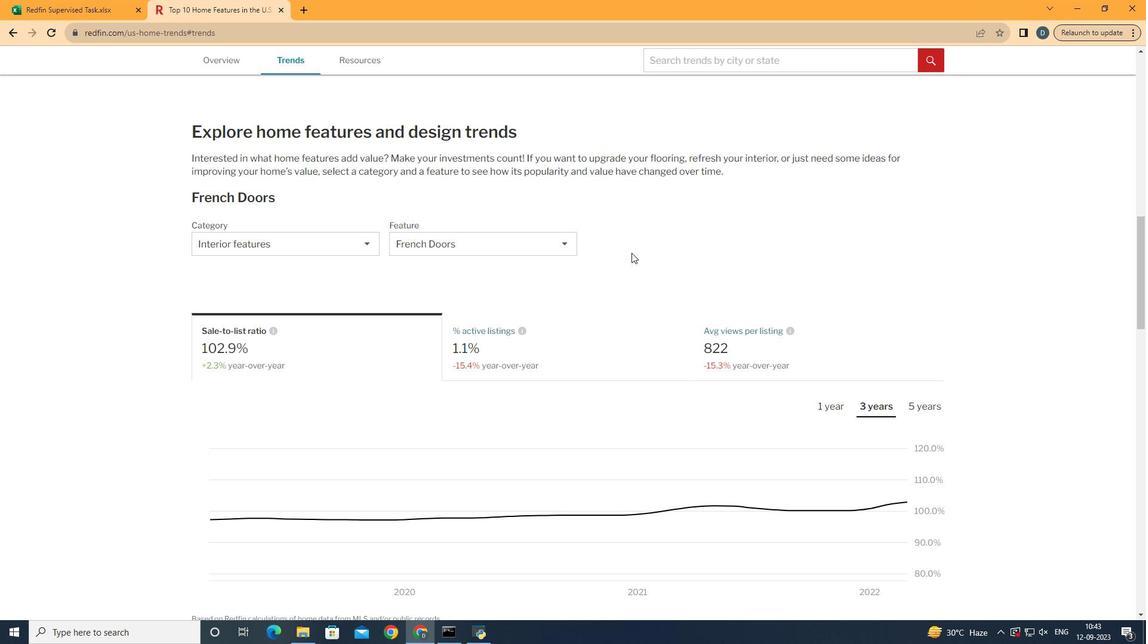 
Action: Mouse pressed left at (679, 301)
Screenshot: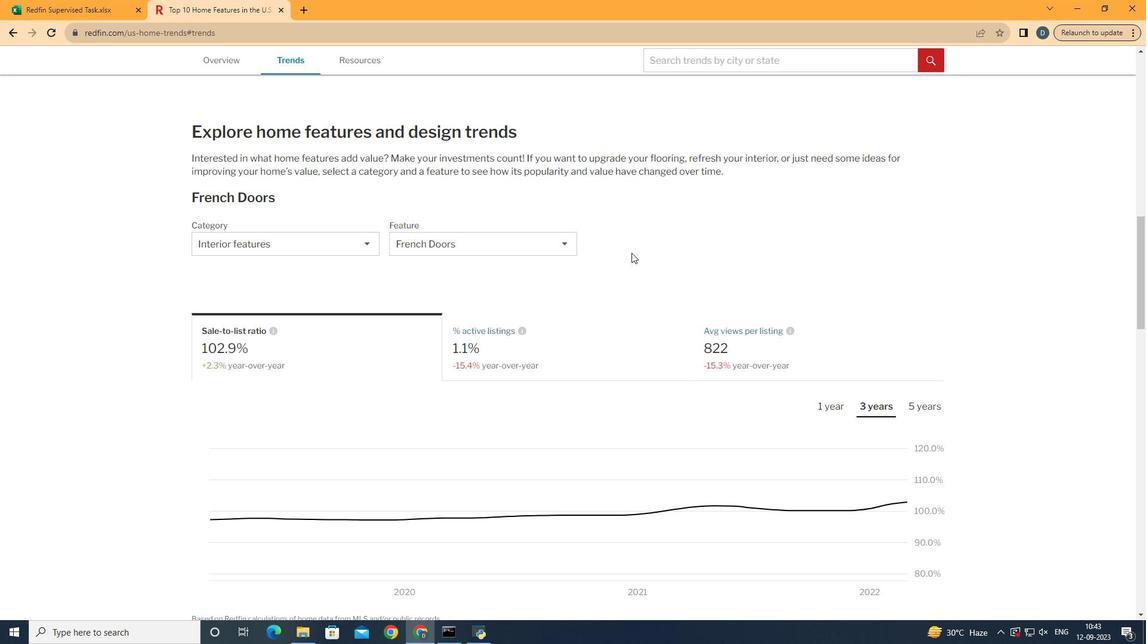 
Action: Mouse moved to (403, 392)
Screenshot: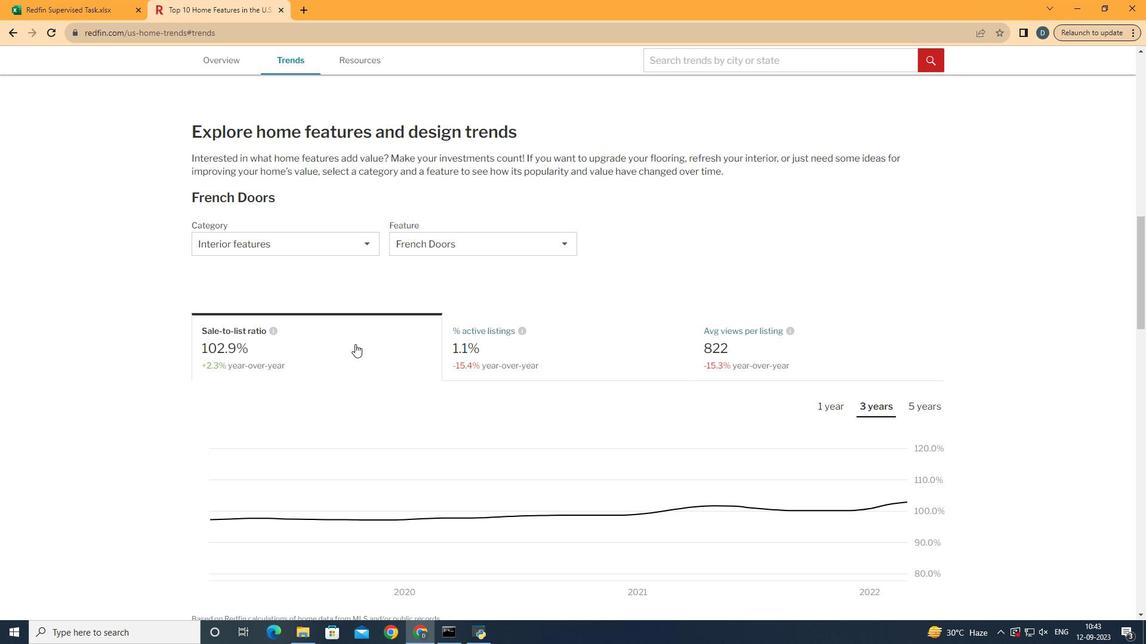 
Action: Mouse pressed left at (403, 392)
Screenshot: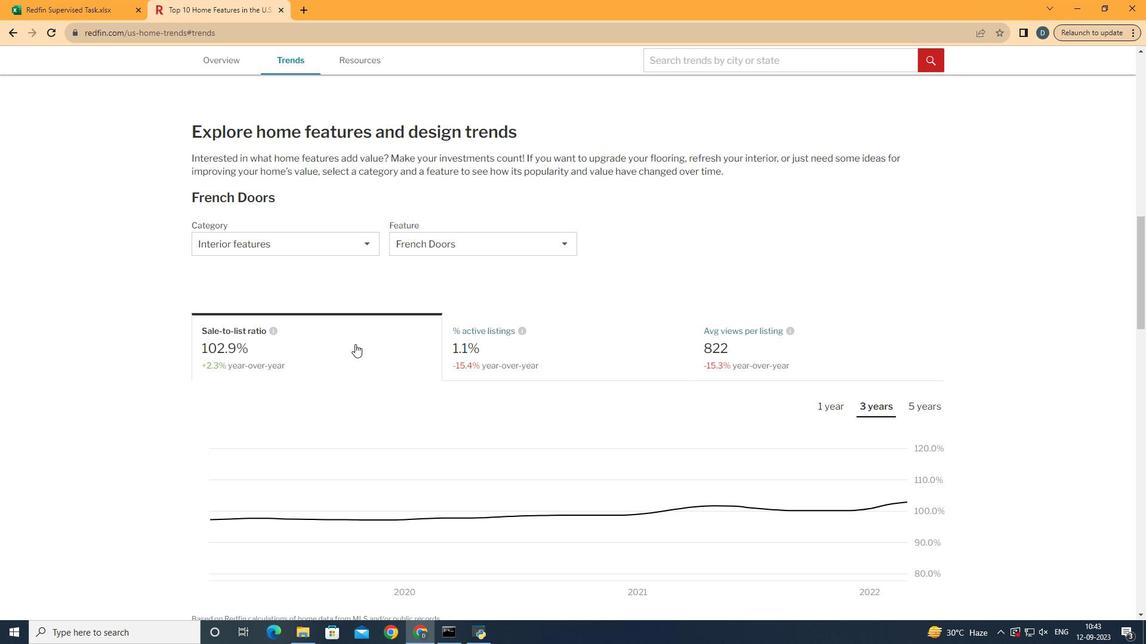 
Action: Mouse scrolled (403, 391) with delta (0, 0)
Screenshot: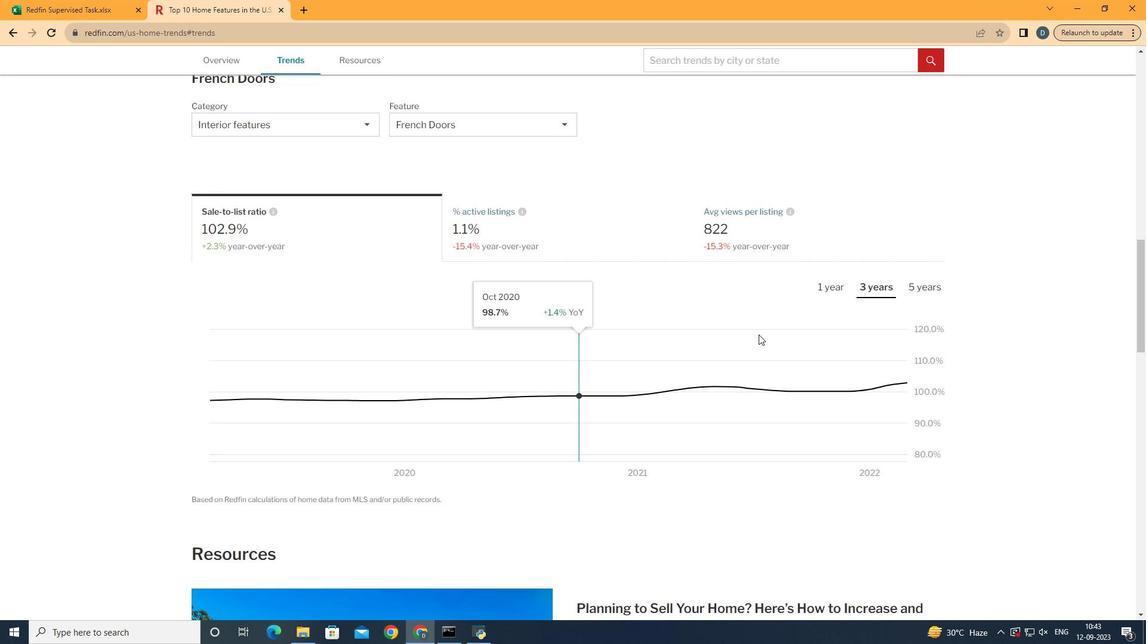 
Action: Mouse scrolled (403, 391) with delta (0, 0)
Screenshot: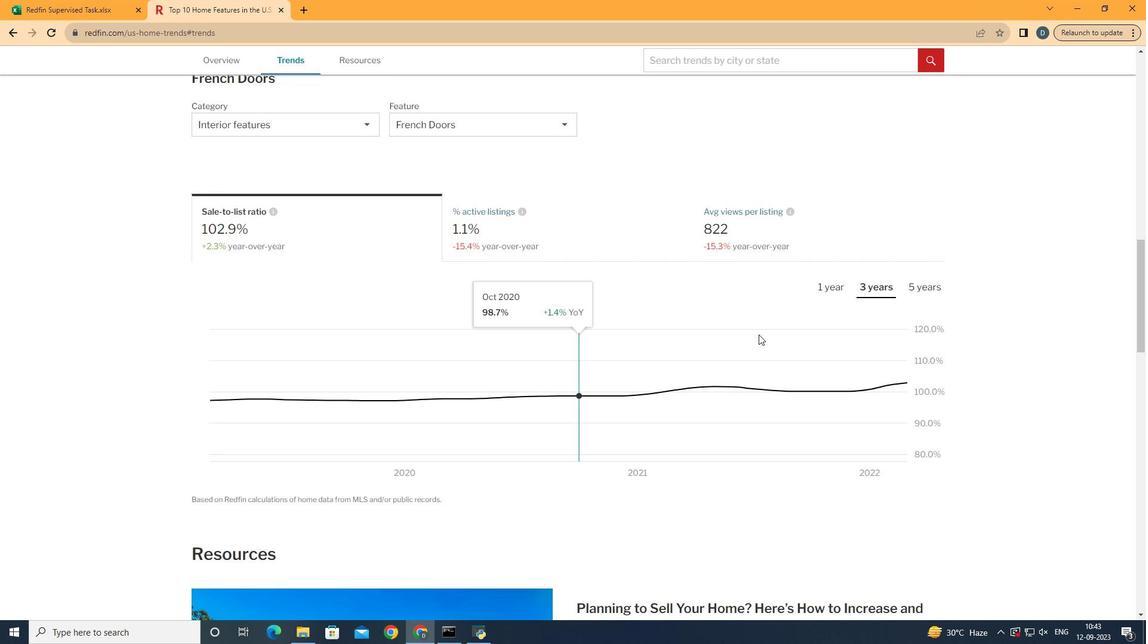 
Action: Mouse moved to (880, 335)
Screenshot: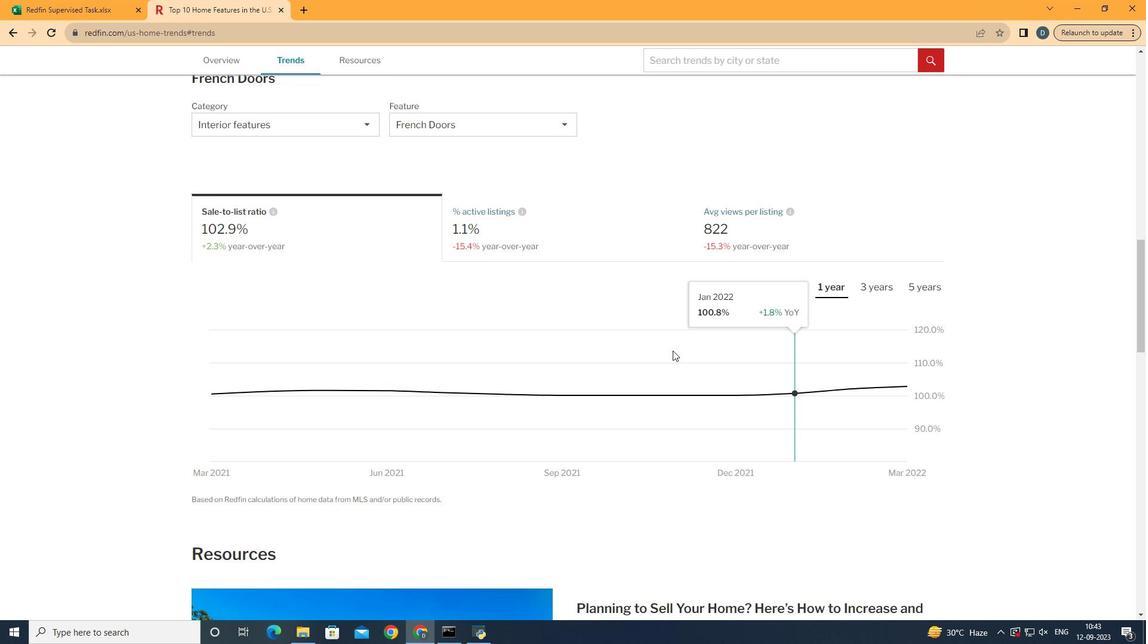 
Action: Mouse pressed left at (880, 335)
Screenshot: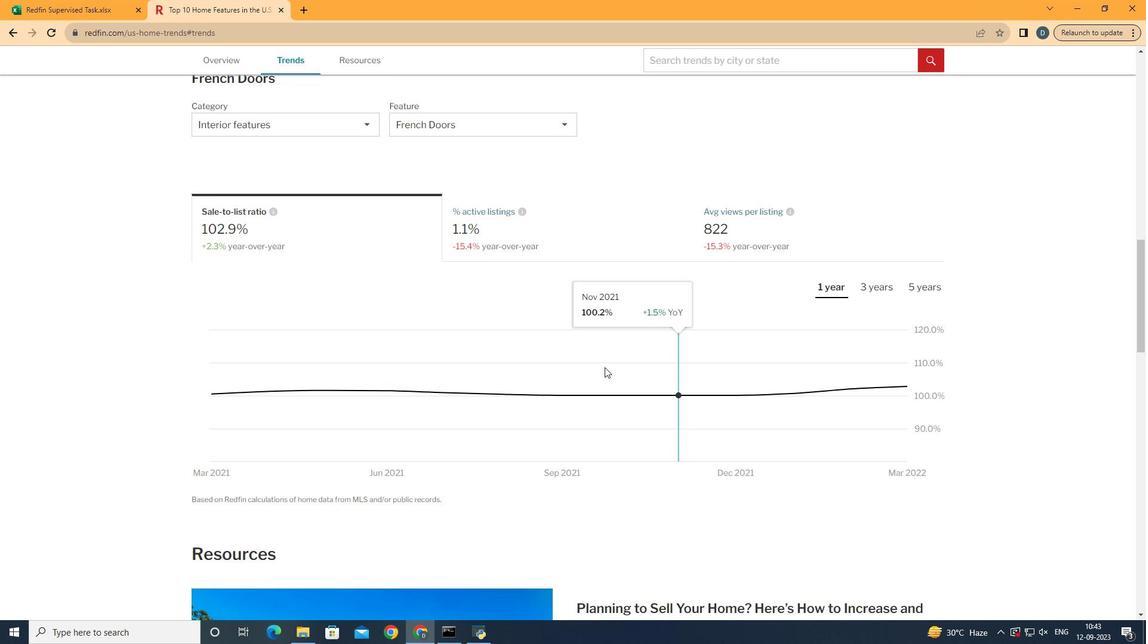 
Action: Mouse moved to (965, 433)
Screenshot: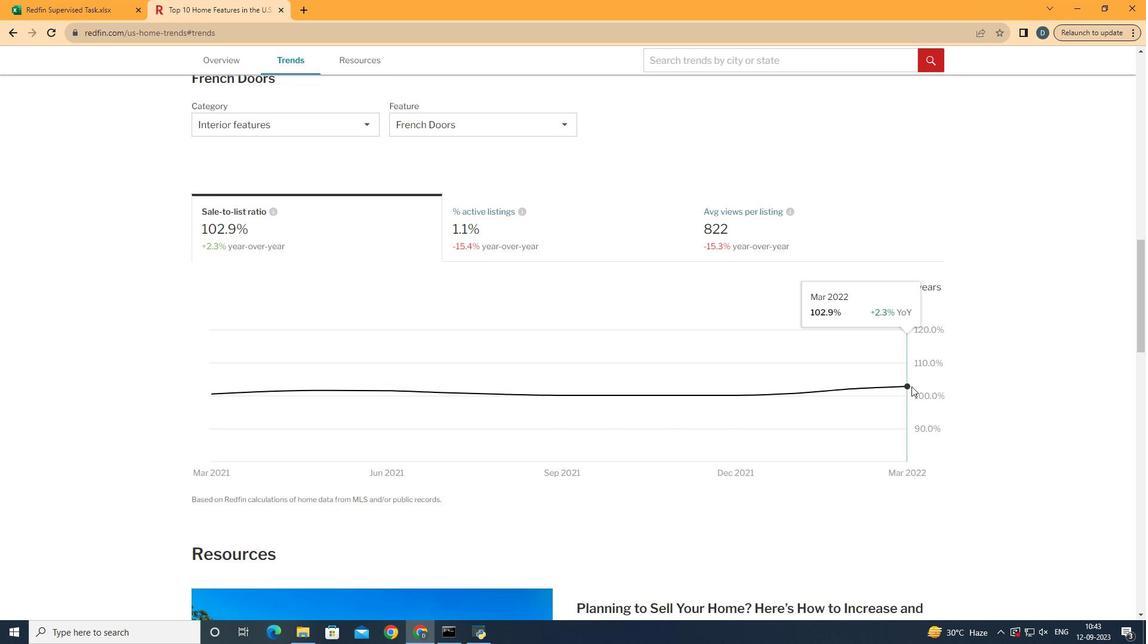 
